 Task: Look for space in Rawson, Argentina from 8th June, 2023 to 16th June, 2023 for 2 adults in price range Rs.10000 to Rs.15000. Place can be entire place with 1  bedroom having 1 bed and 1 bathroom. Property type can be house, flat, guest house, hotel. Amenities needed are: wifi, heating. Booking option can be shelf check-in. Required host language is English.
Action: Mouse moved to (393, 72)
Screenshot: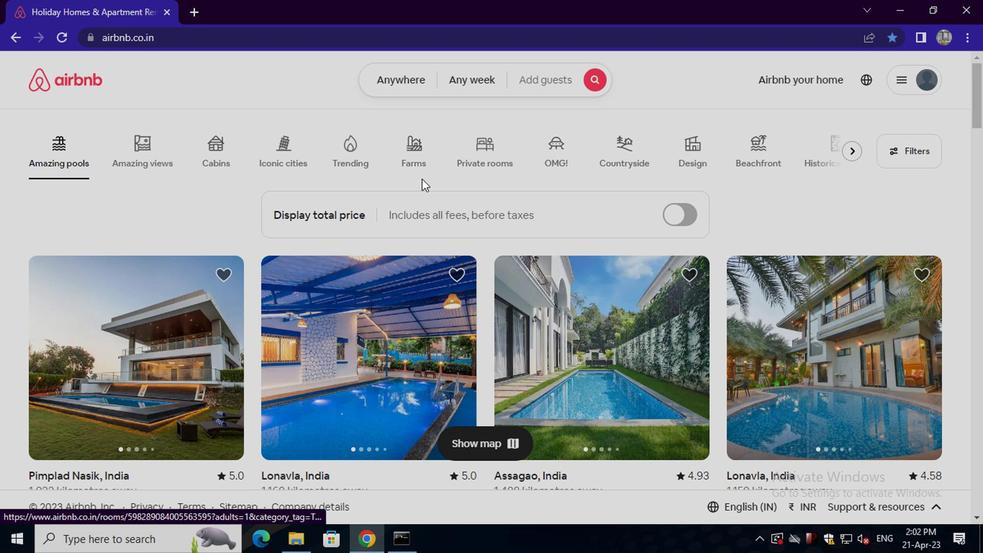
Action: Mouse pressed left at (393, 72)
Screenshot: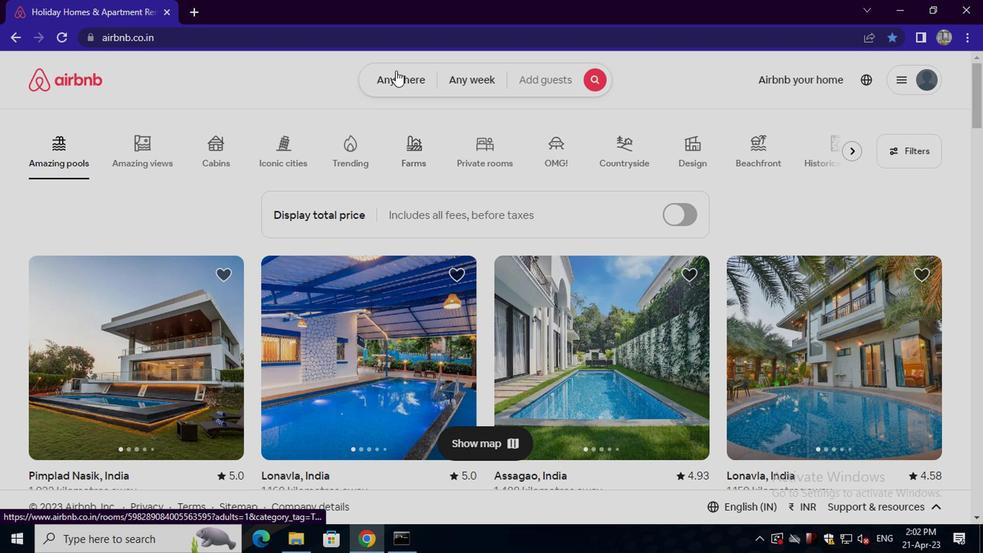 
Action: Mouse moved to (307, 123)
Screenshot: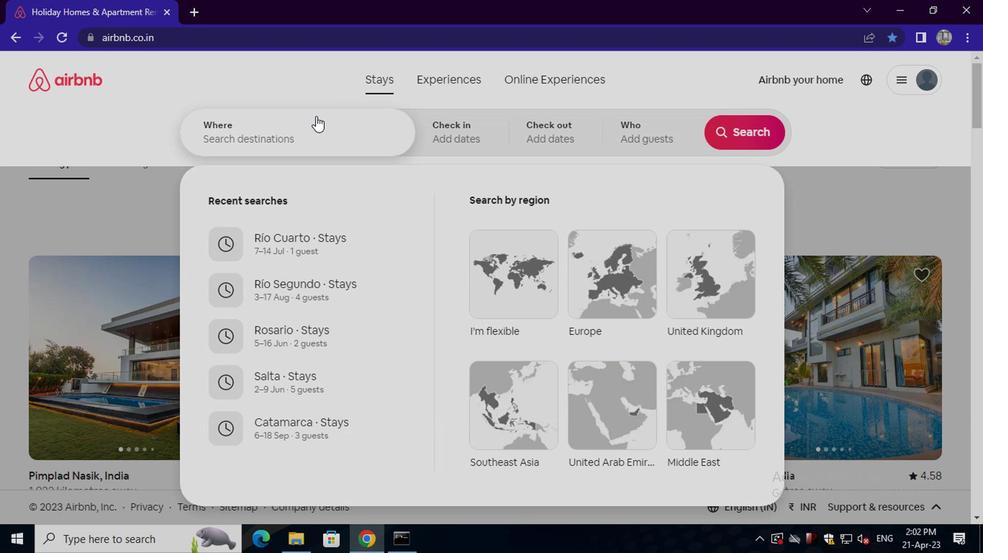 
Action: Mouse pressed left at (307, 123)
Screenshot: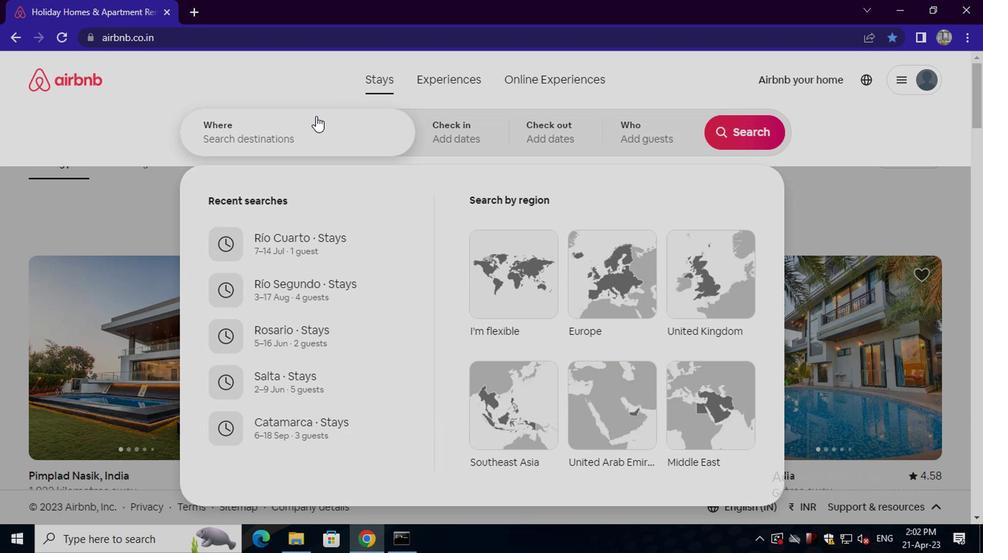 
Action: Key pressed rawson,<Key.space>argentina<Key.enter>
Screenshot: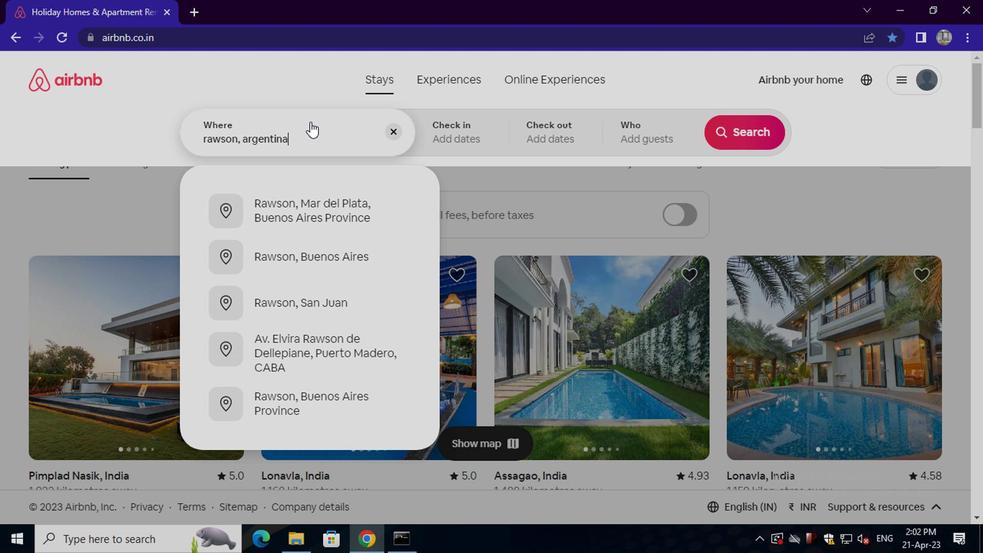 
Action: Mouse moved to (726, 249)
Screenshot: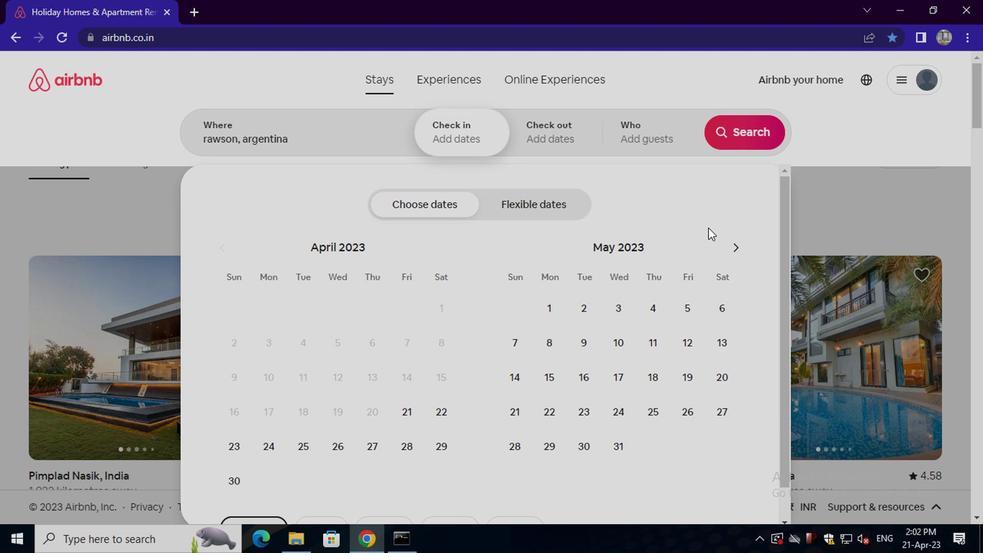 
Action: Mouse pressed left at (726, 249)
Screenshot: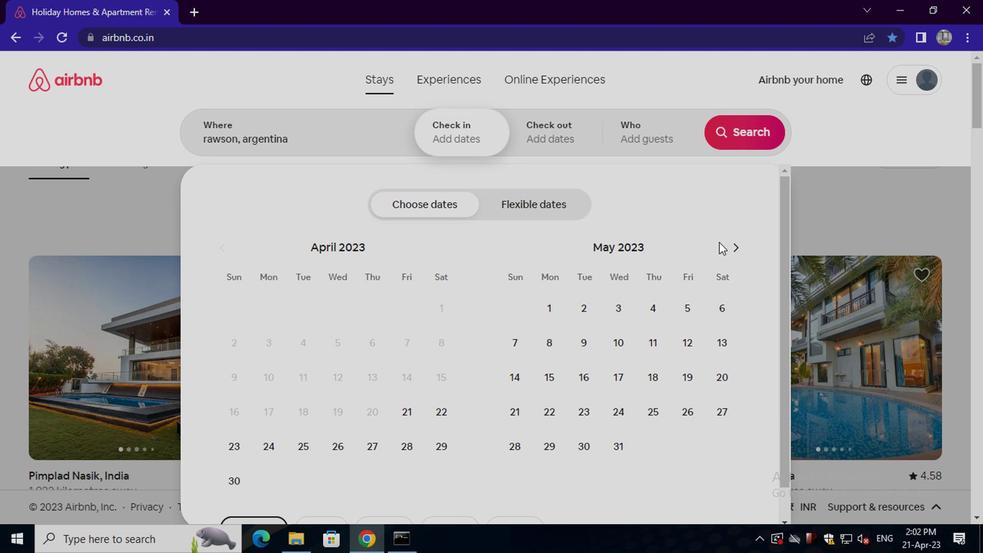 
Action: Mouse moved to (643, 347)
Screenshot: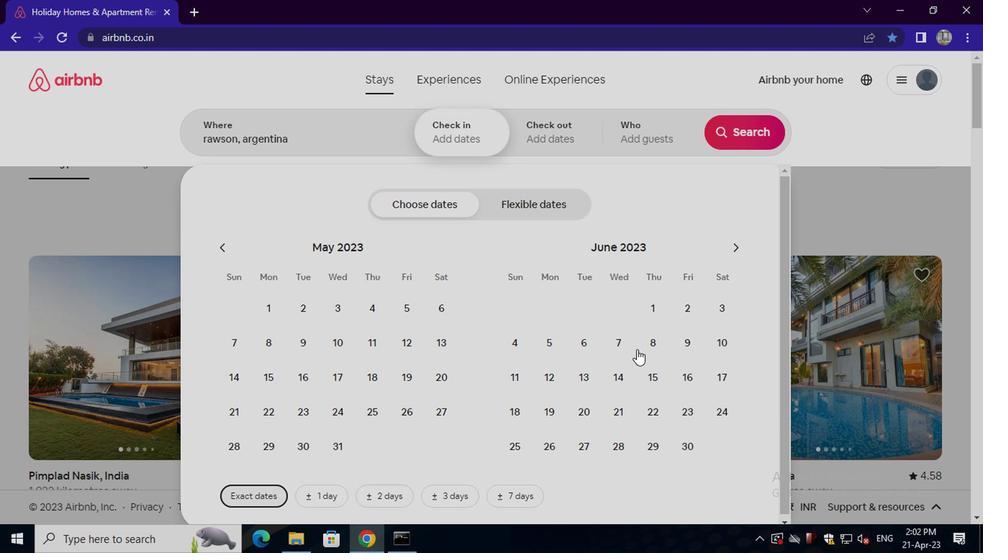 
Action: Mouse pressed left at (643, 347)
Screenshot: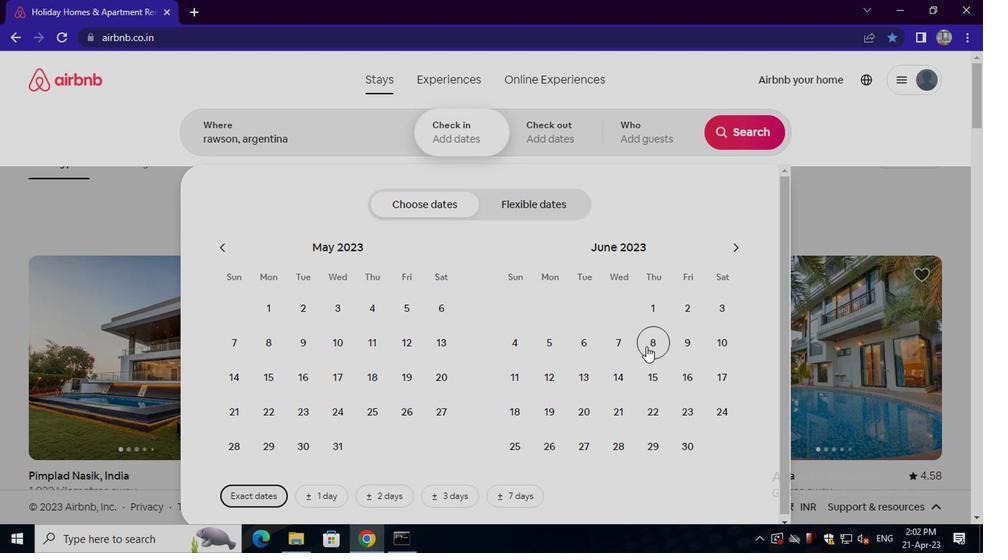 
Action: Mouse moved to (680, 377)
Screenshot: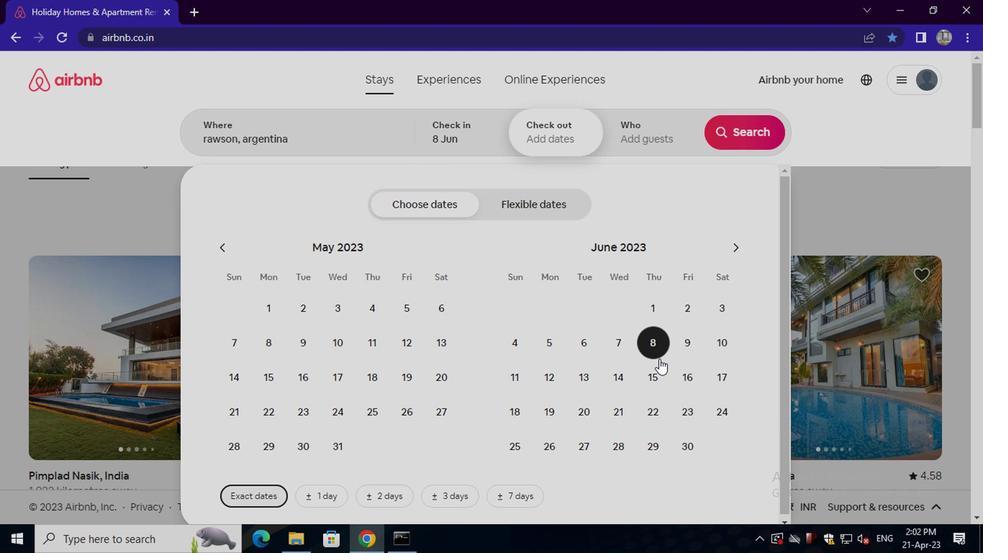 
Action: Mouse pressed left at (680, 377)
Screenshot: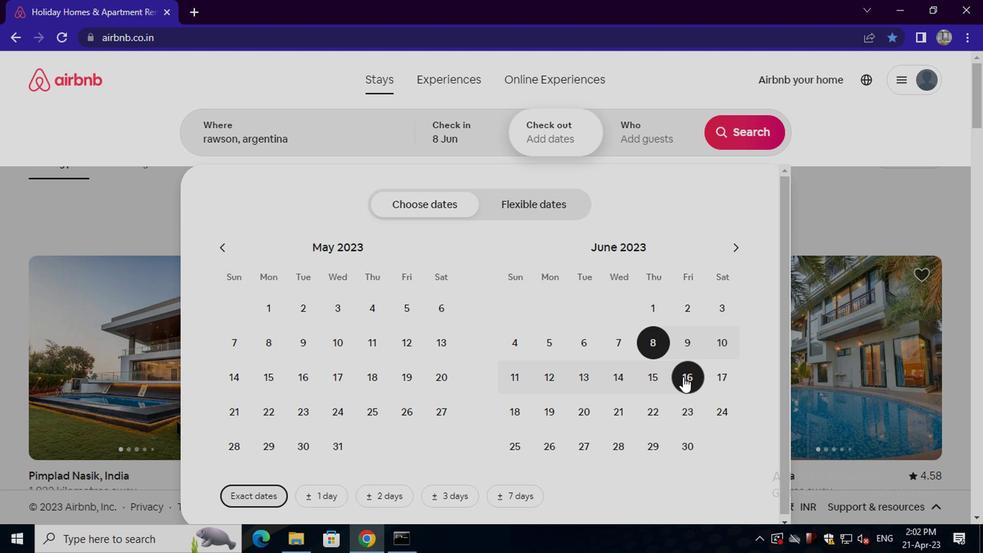 
Action: Mouse moved to (658, 131)
Screenshot: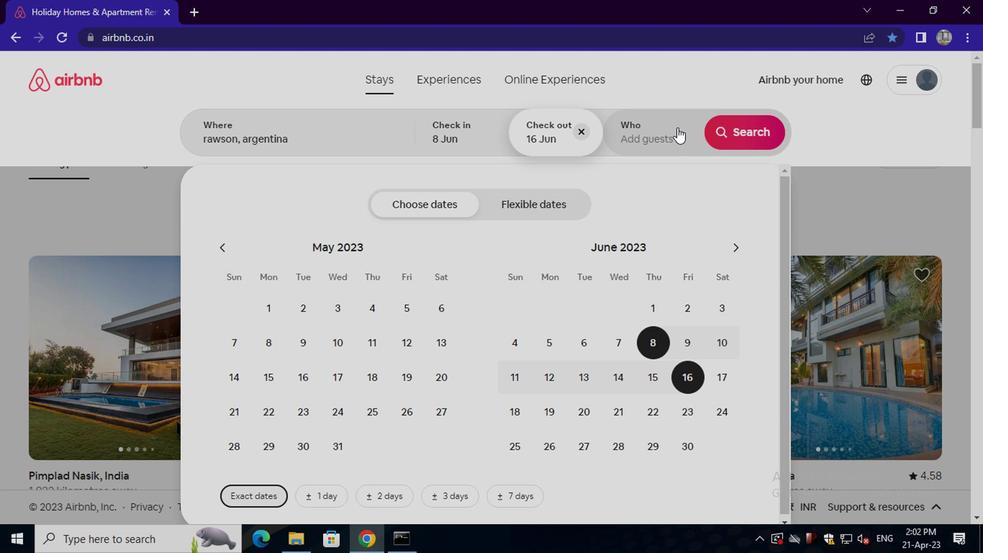 
Action: Mouse pressed left at (658, 131)
Screenshot: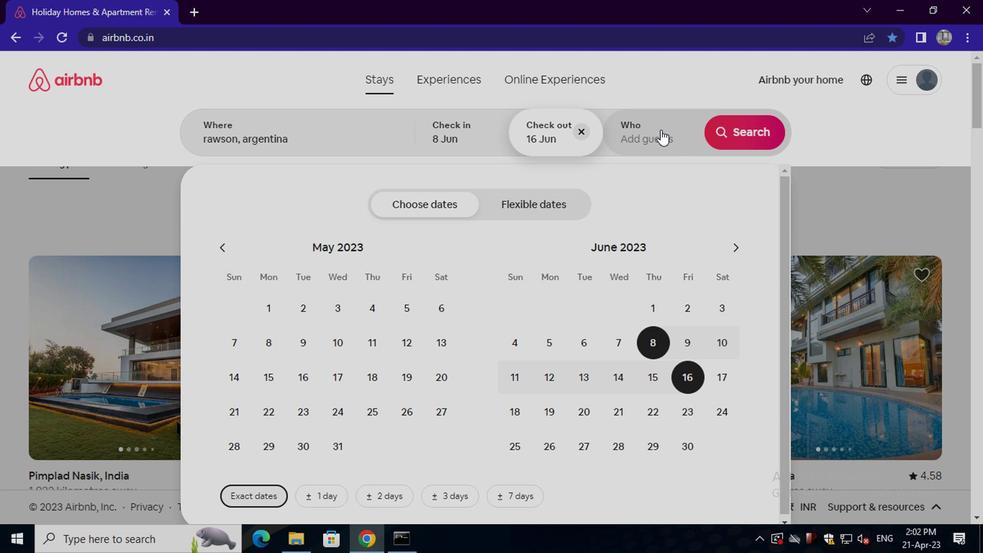 
Action: Mouse moved to (744, 211)
Screenshot: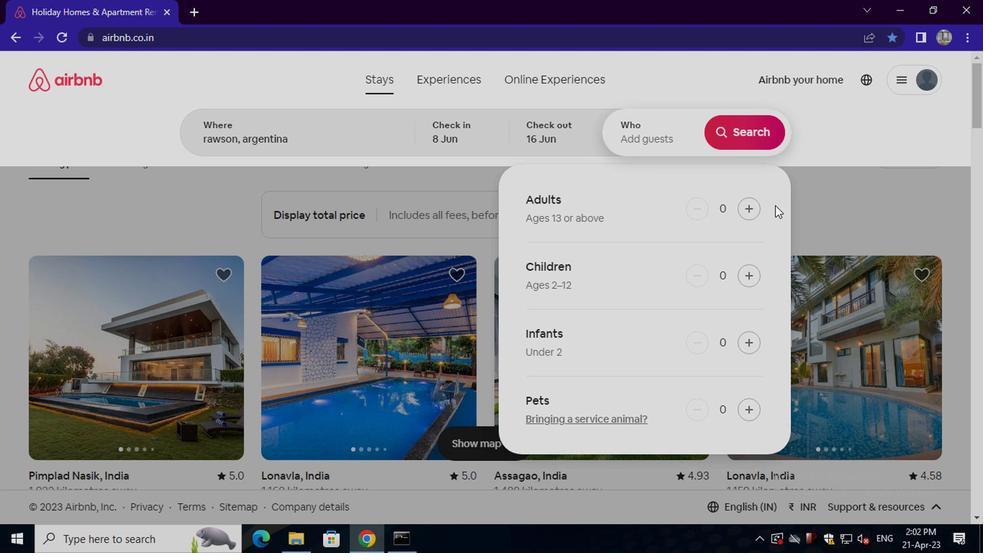 
Action: Mouse pressed left at (744, 211)
Screenshot: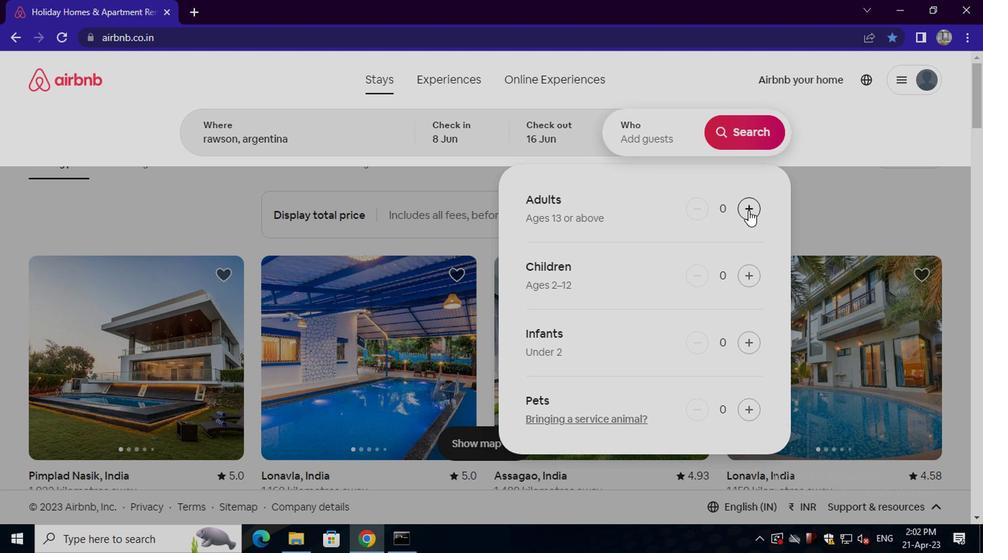 
Action: Mouse pressed left at (744, 211)
Screenshot: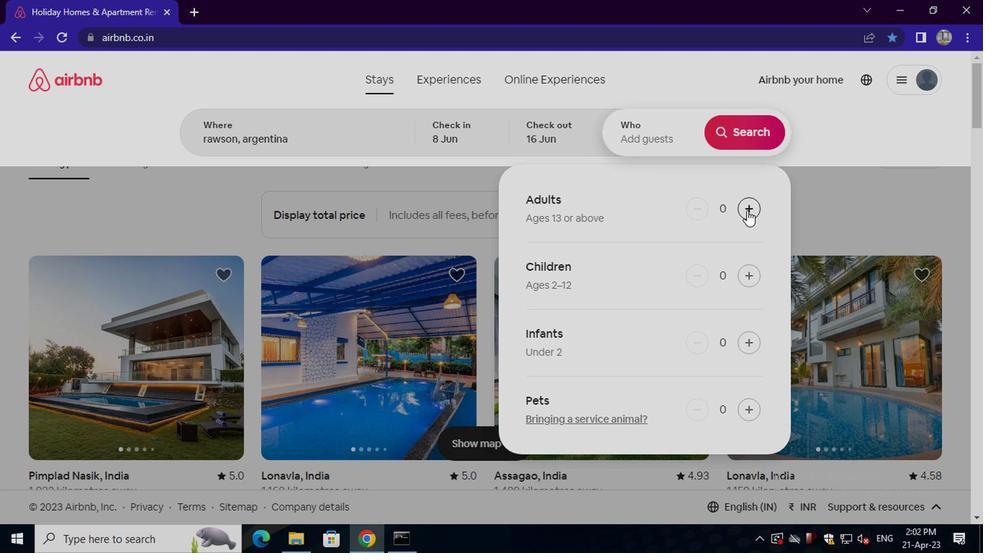 
Action: Mouse moved to (733, 134)
Screenshot: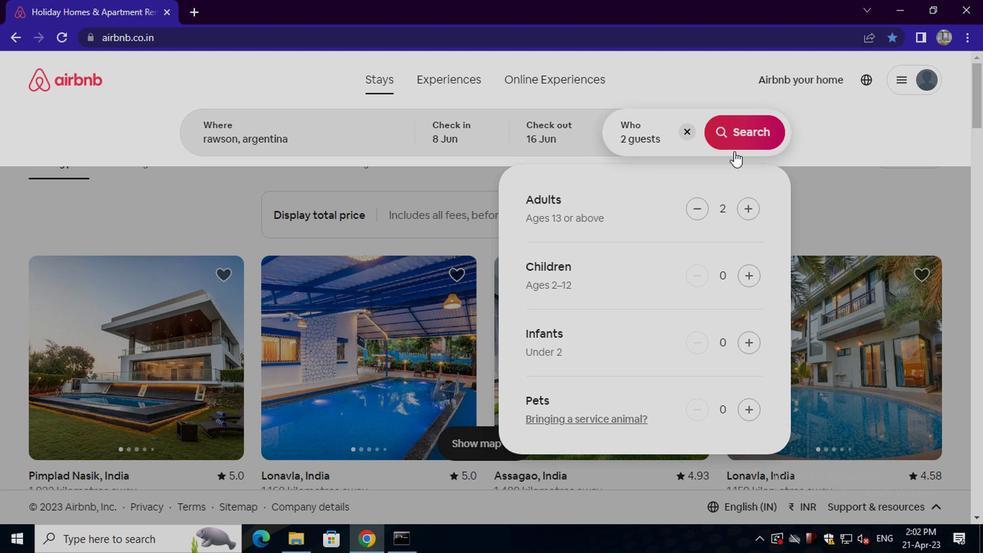 
Action: Mouse pressed left at (733, 134)
Screenshot: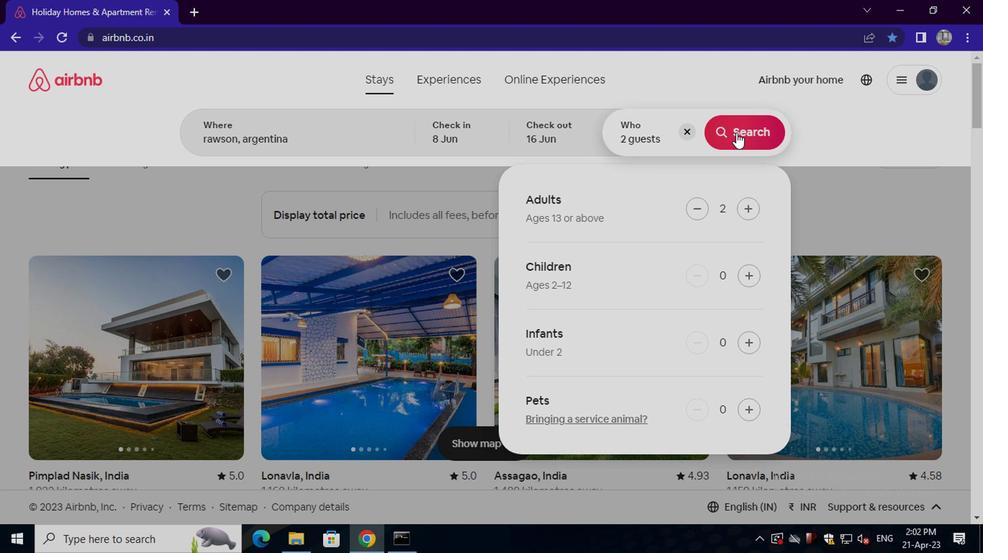 
Action: Mouse moved to (928, 146)
Screenshot: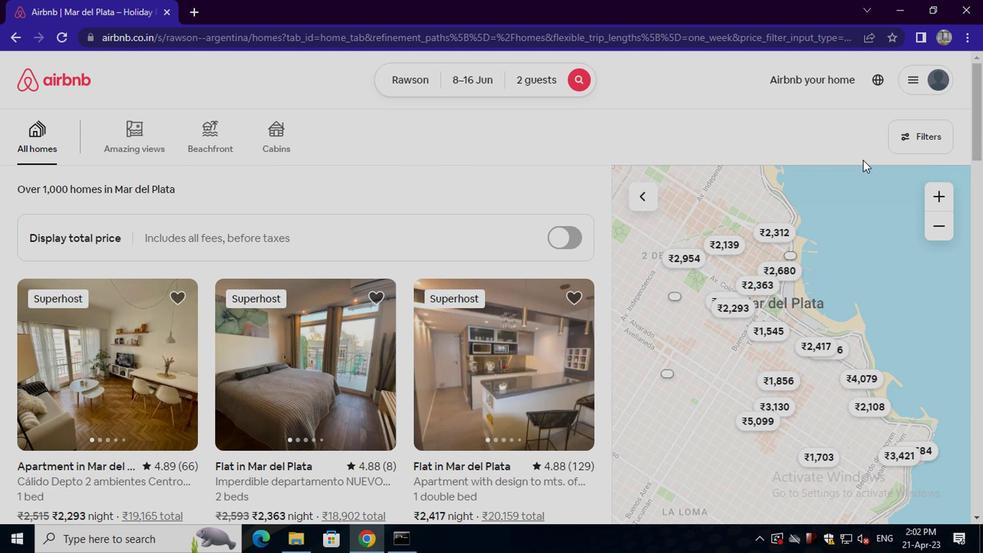 
Action: Mouse pressed left at (928, 146)
Screenshot: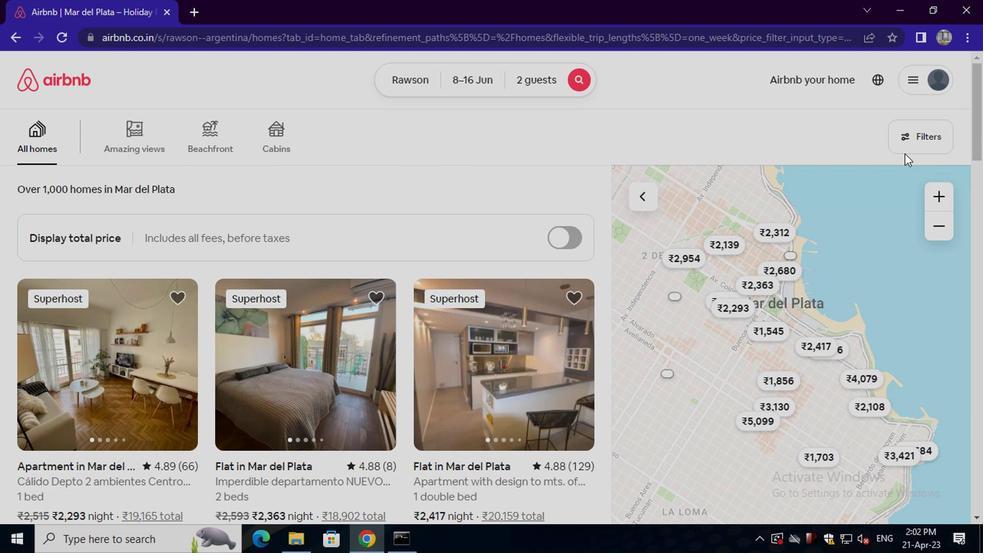 
Action: Mouse moved to (353, 320)
Screenshot: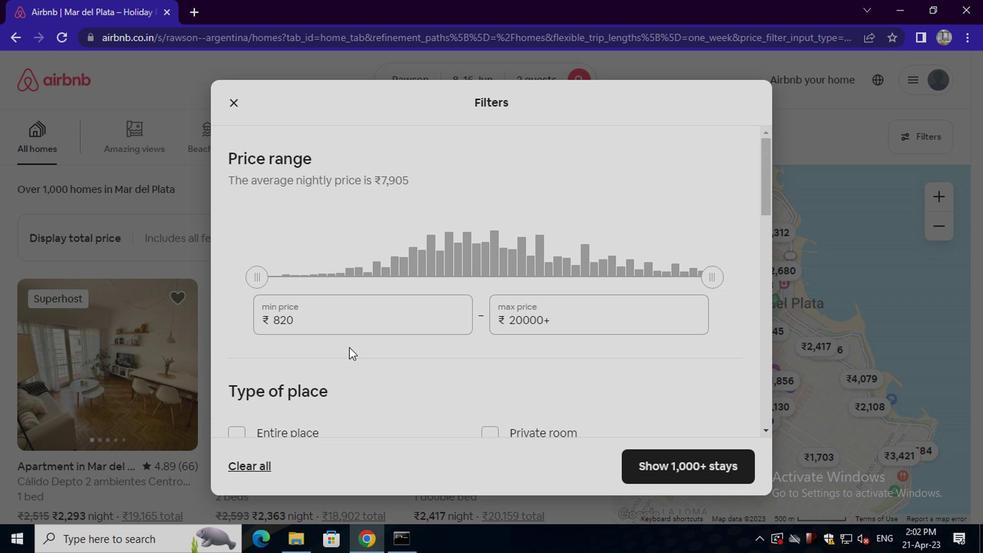 
Action: Mouse pressed left at (353, 320)
Screenshot: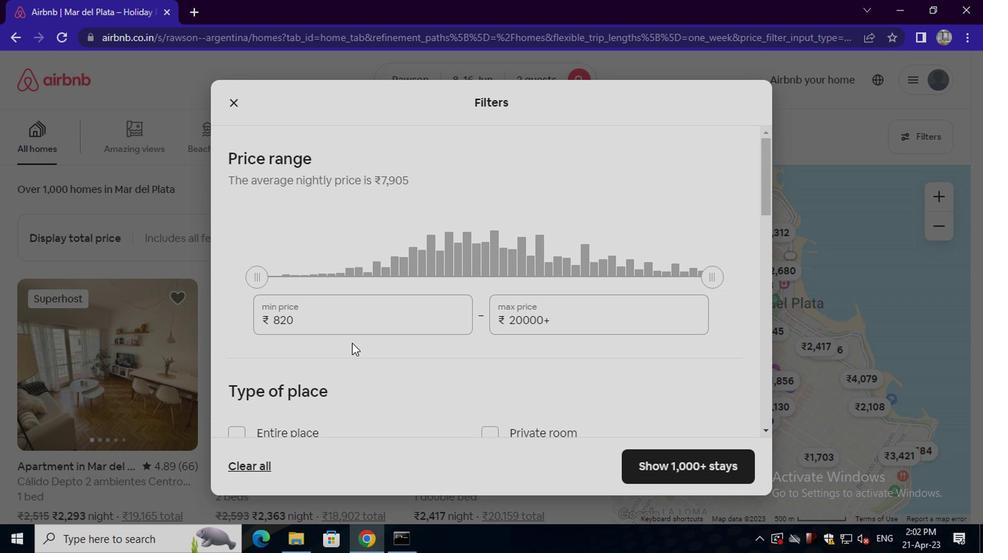 
Action: Key pressed <Key.backspace><Key.backspace><Key.backspace><Key.backspace><Key.backspace><Key.backspace><Key.backspace><Key.backspace><Key.backspace><Key.backspace>10000
Screenshot: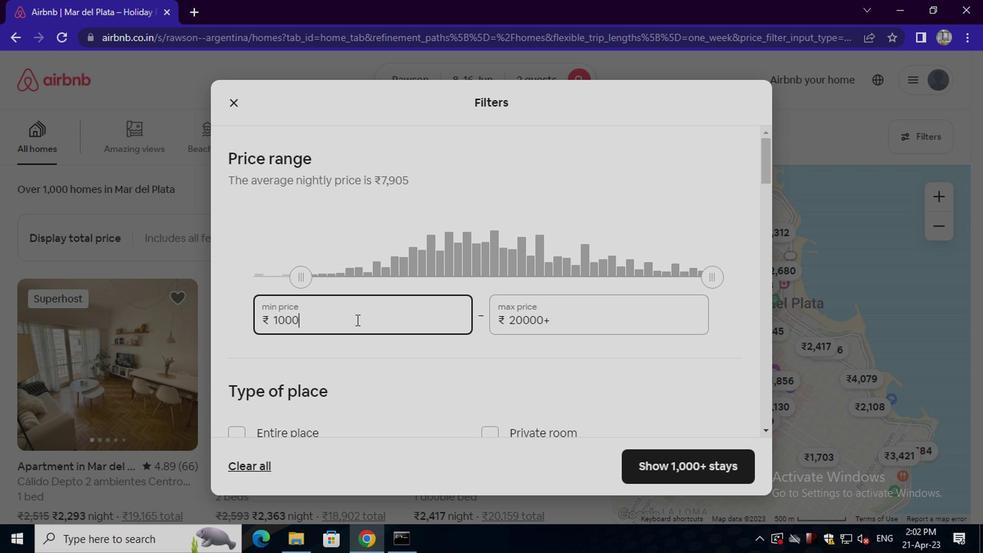 
Action: Mouse moved to (575, 322)
Screenshot: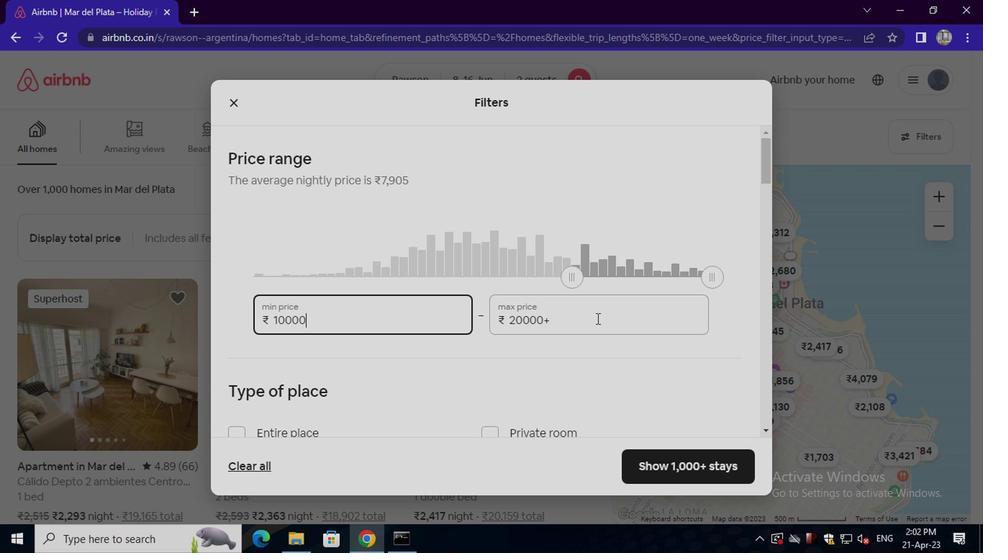 
Action: Mouse pressed left at (575, 322)
Screenshot: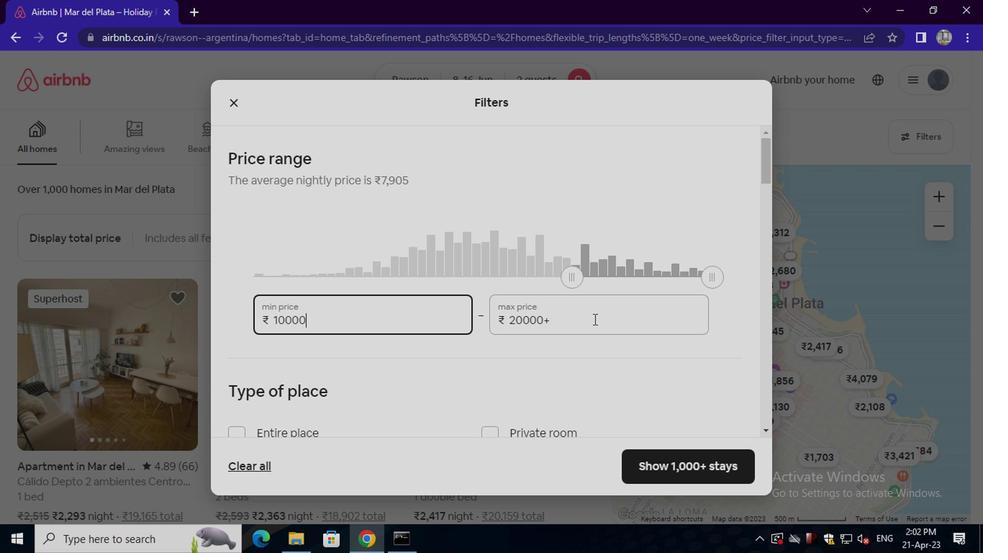 
Action: Key pressed <Key.backspace><Key.backspace><Key.backspace><Key.backspace><Key.backspace><Key.backspace><Key.backspace><Key.backspace><Key.backspace><Key.backspace><Key.backspace><Key.backspace><Key.backspace><Key.backspace><Key.backspace><Key.backspace><Key.backspace><Key.backspace><Key.backspace><Key.backspace><Key.backspace><Key.backspace><Key.backspace><Key.backspace><Key.backspace><Key.backspace>15000
Screenshot: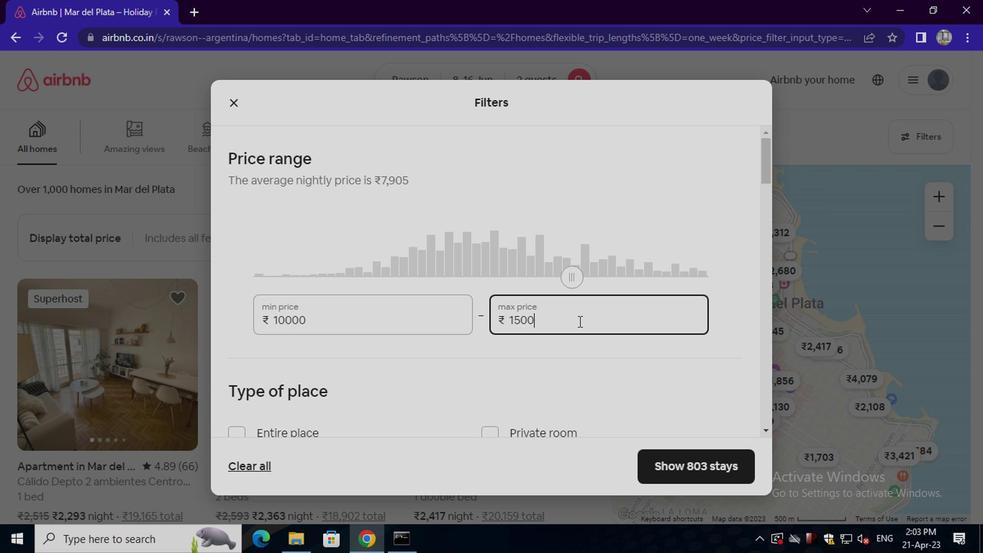 
Action: Mouse moved to (517, 340)
Screenshot: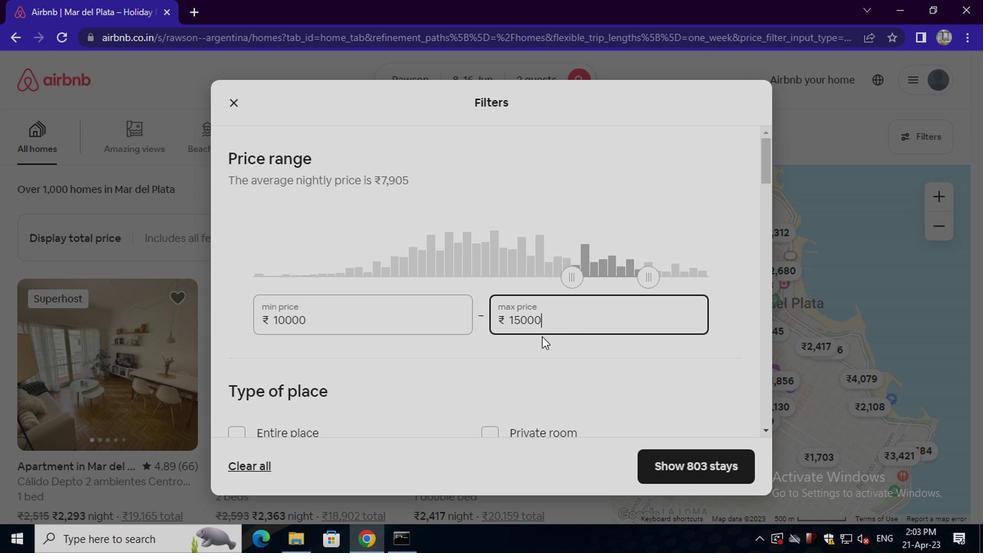 
Action: Mouse scrolled (517, 340) with delta (0, 0)
Screenshot: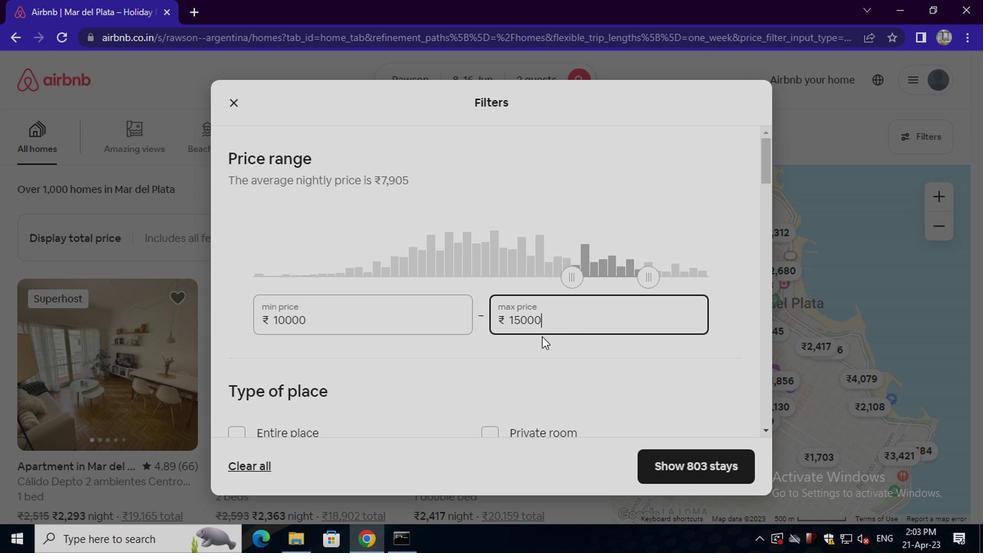 
Action: Mouse moved to (512, 343)
Screenshot: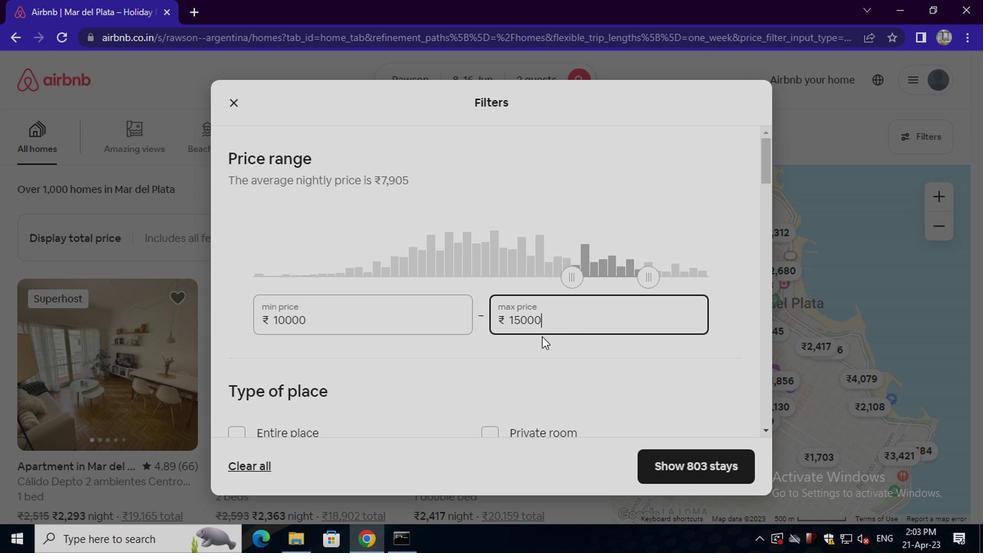 
Action: Mouse scrolled (512, 342) with delta (0, -1)
Screenshot: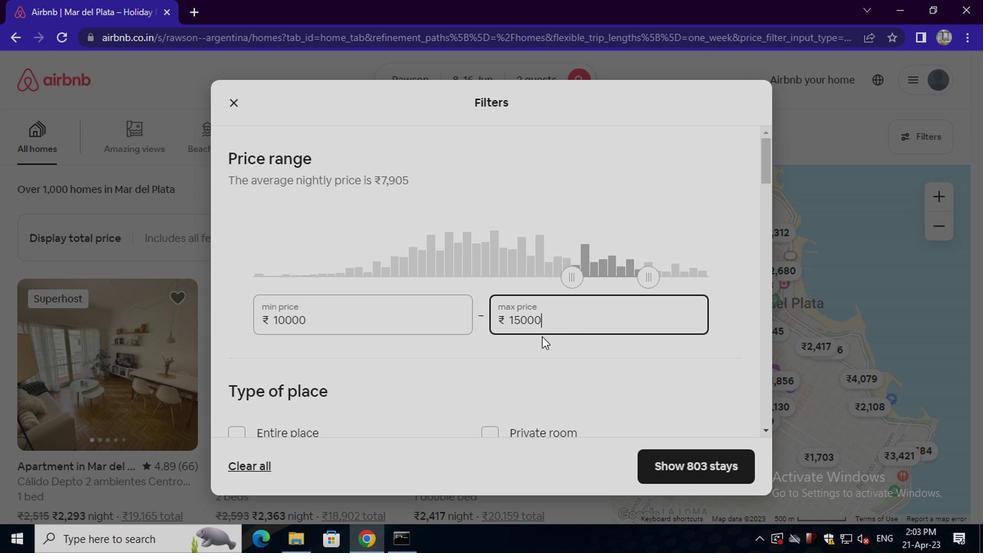 
Action: Mouse moved to (279, 294)
Screenshot: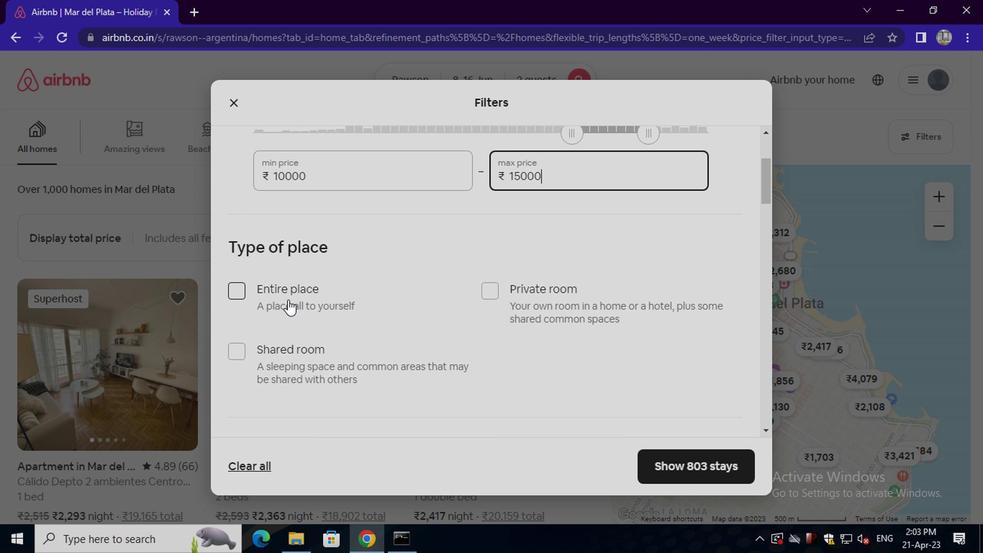 
Action: Mouse pressed left at (279, 294)
Screenshot: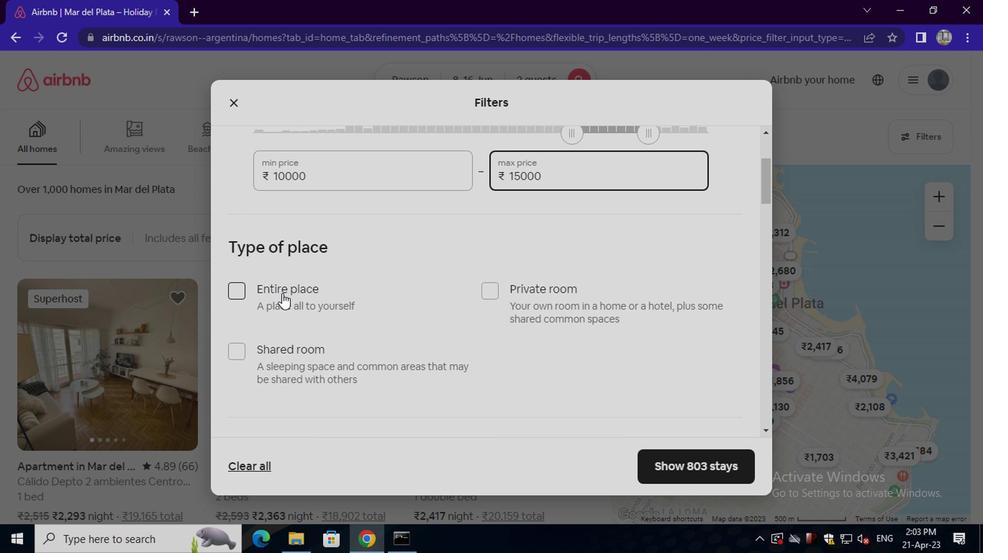 
Action: Mouse moved to (354, 320)
Screenshot: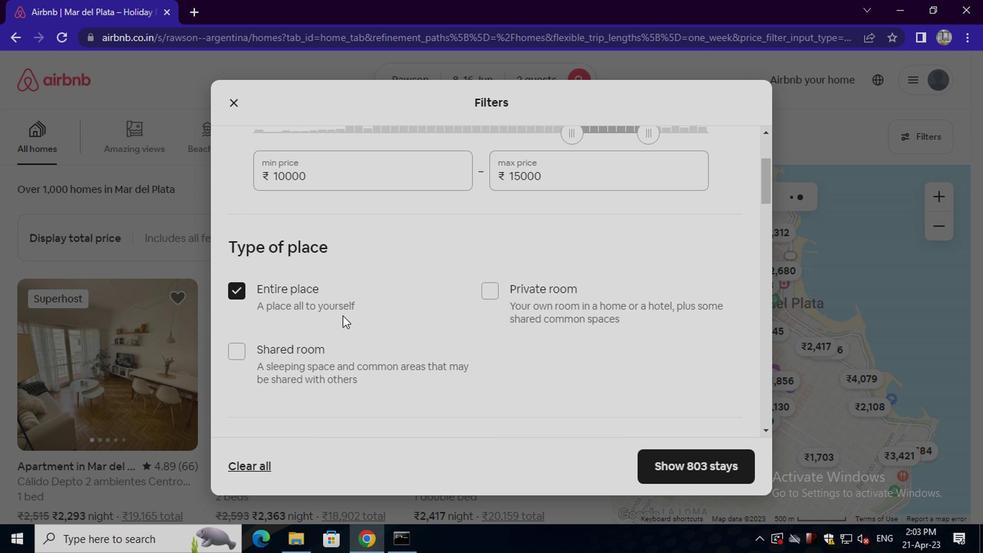 
Action: Mouse scrolled (354, 320) with delta (0, 0)
Screenshot: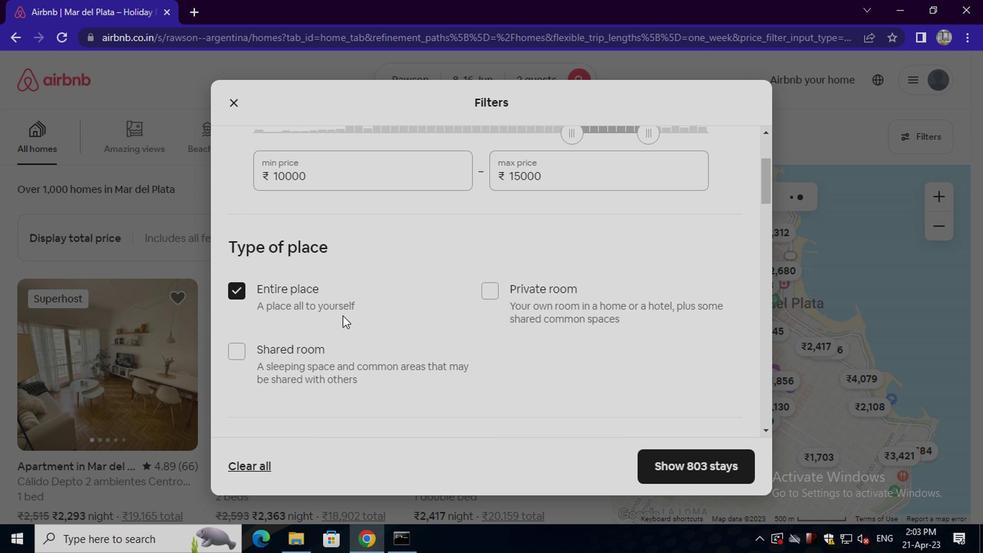 
Action: Mouse scrolled (354, 320) with delta (0, 0)
Screenshot: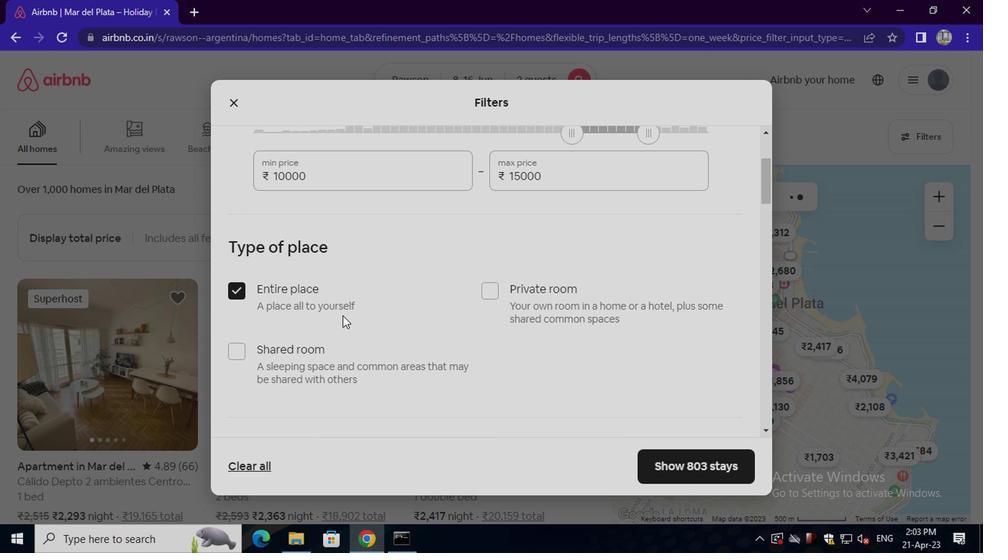 
Action: Mouse moved to (308, 380)
Screenshot: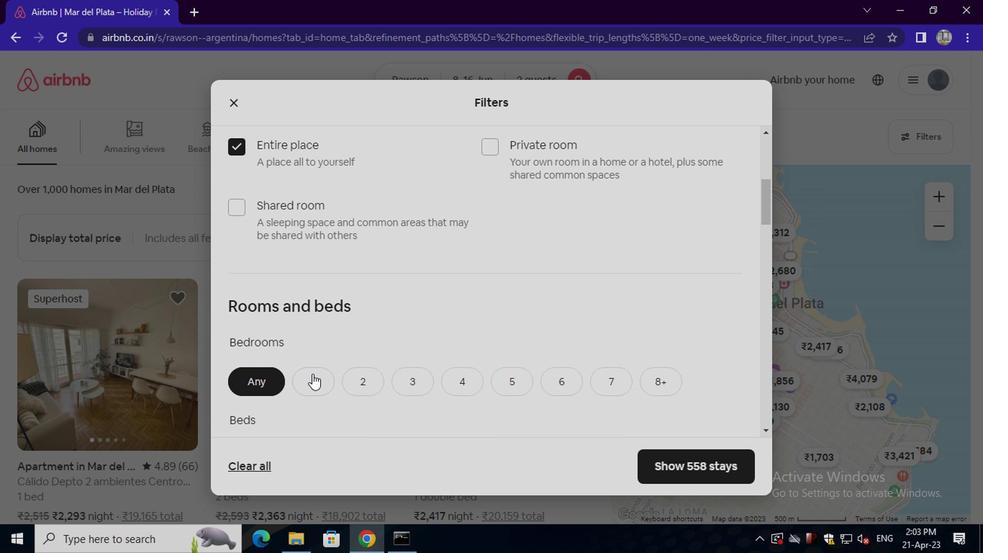 
Action: Mouse pressed left at (308, 380)
Screenshot: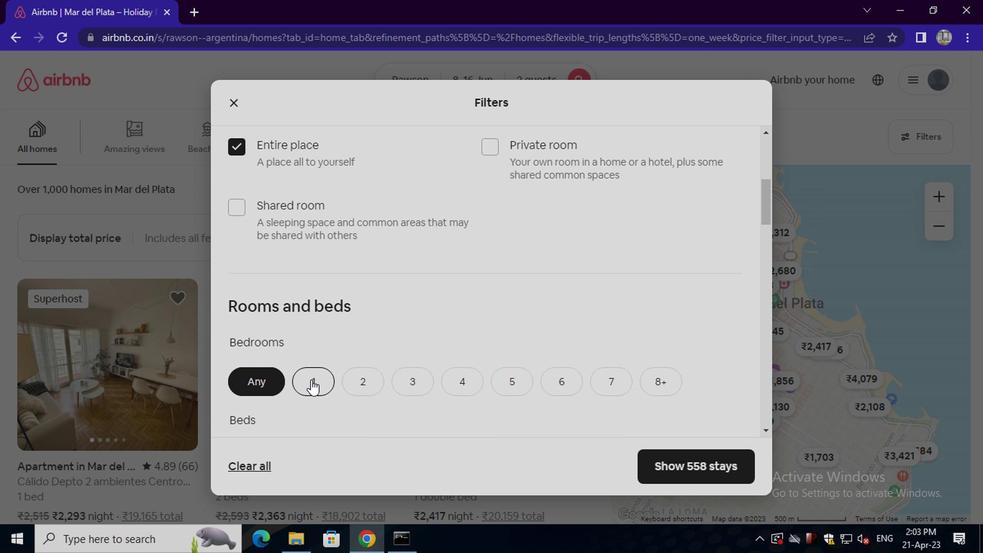
Action: Mouse scrolled (308, 379) with delta (0, 0)
Screenshot: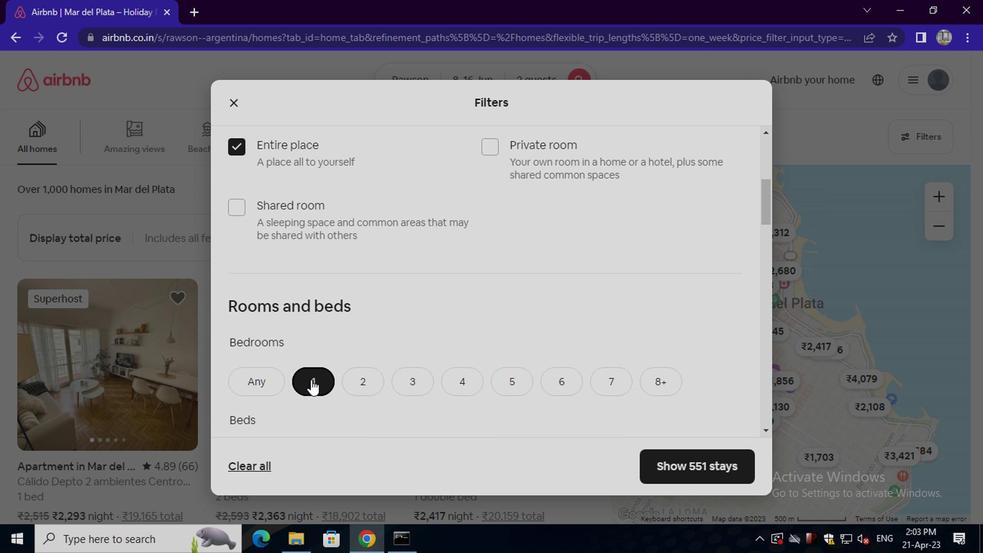 
Action: Mouse scrolled (308, 379) with delta (0, 0)
Screenshot: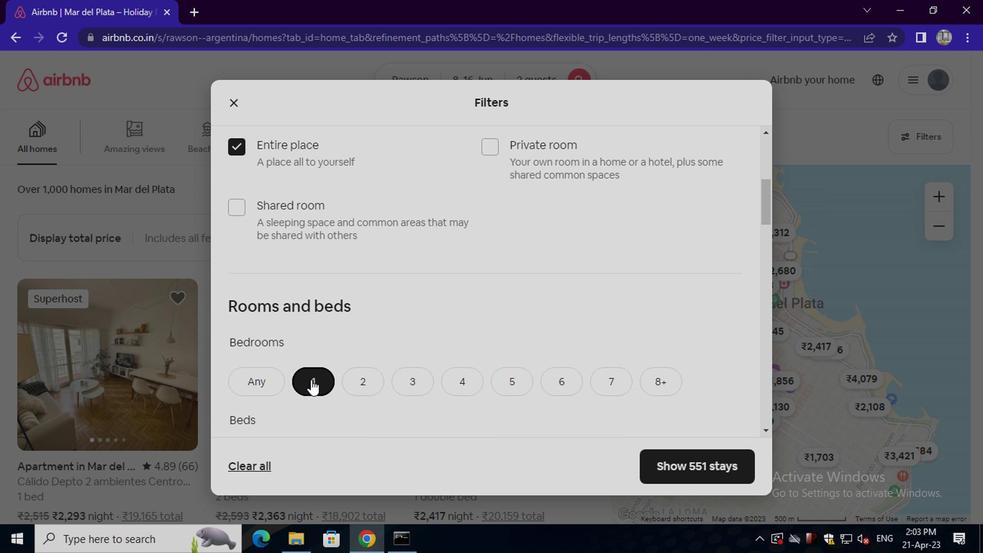 
Action: Mouse scrolled (308, 379) with delta (0, 0)
Screenshot: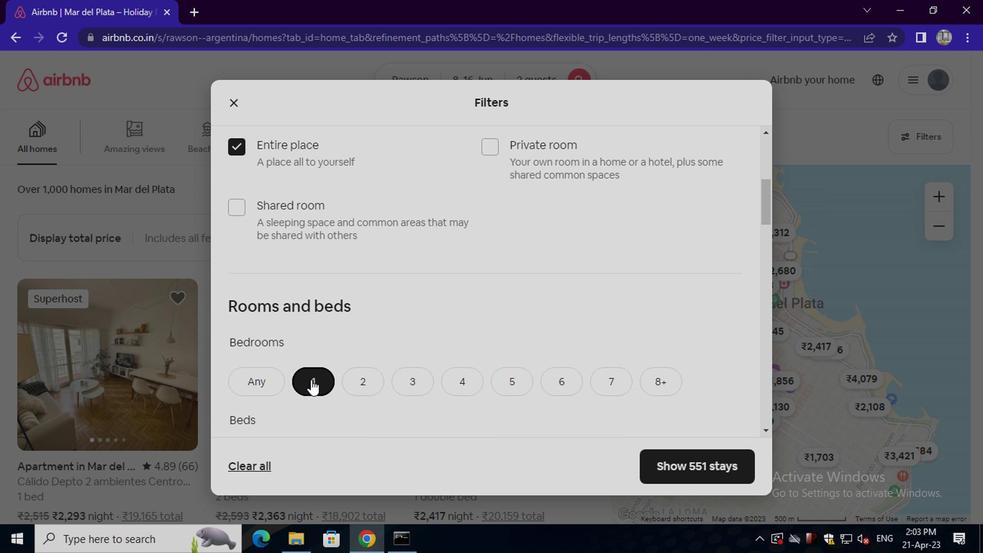 
Action: Mouse moved to (302, 247)
Screenshot: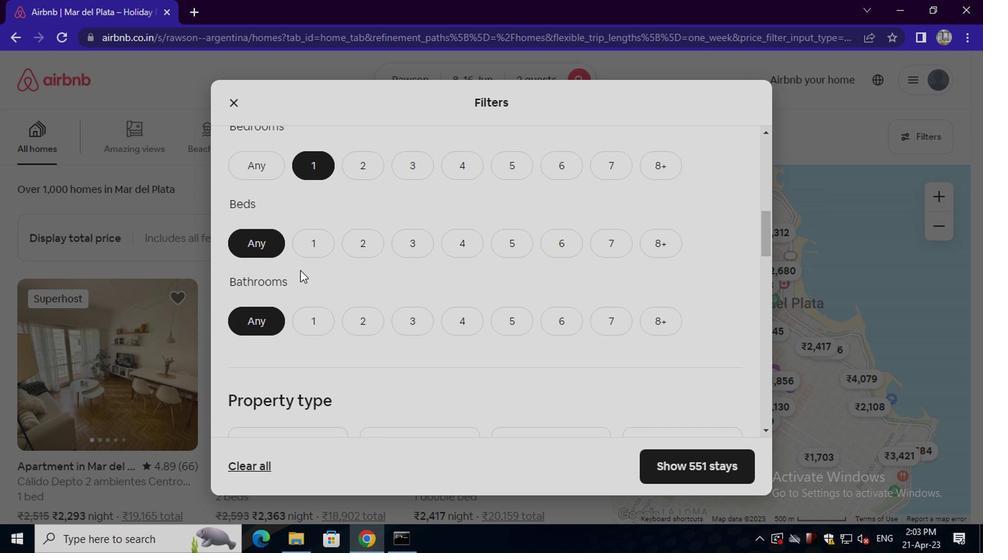 
Action: Mouse pressed left at (302, 247)
Screenshot: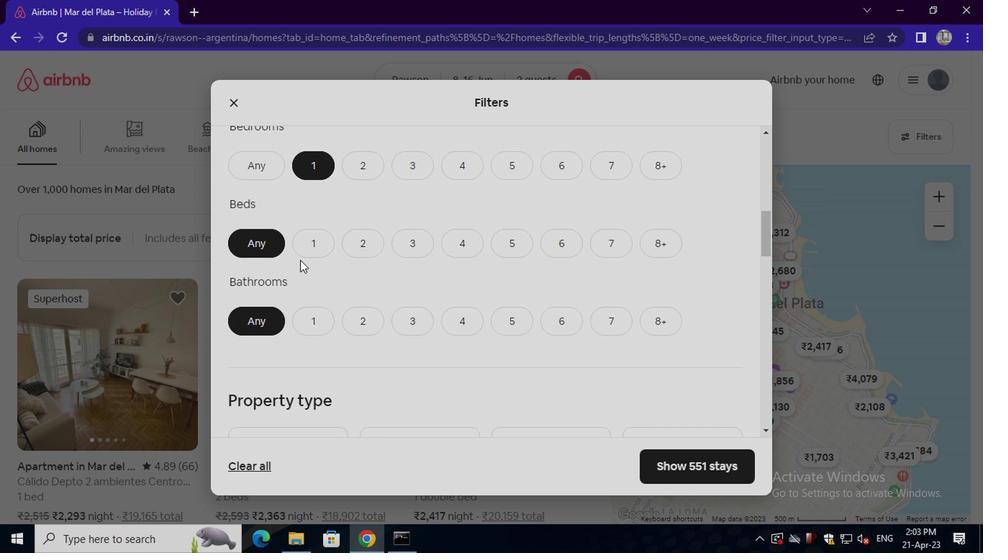 
Action: Mouse moved to (314, 327)
Screenshot: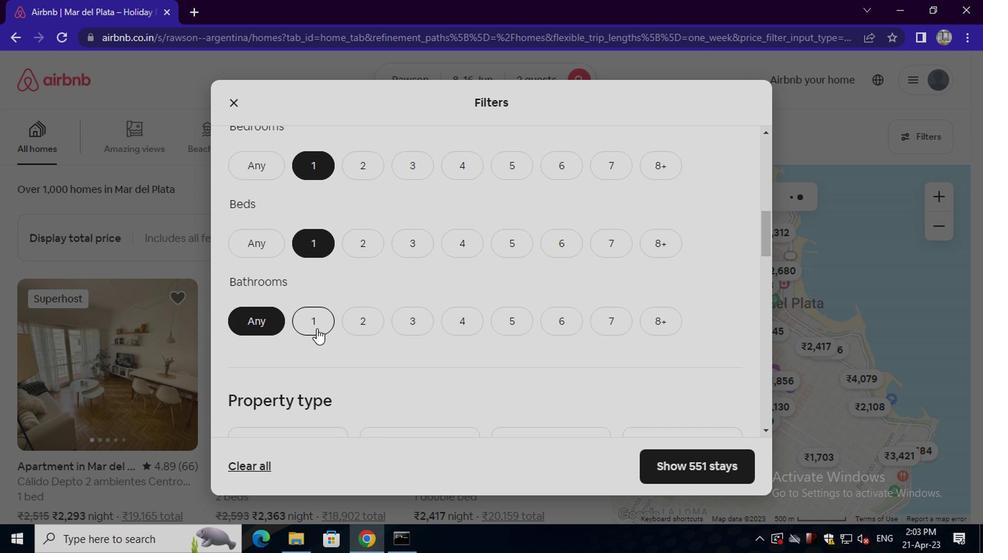 
Action: Mouse pressed left at (314, 327)
Screenshot: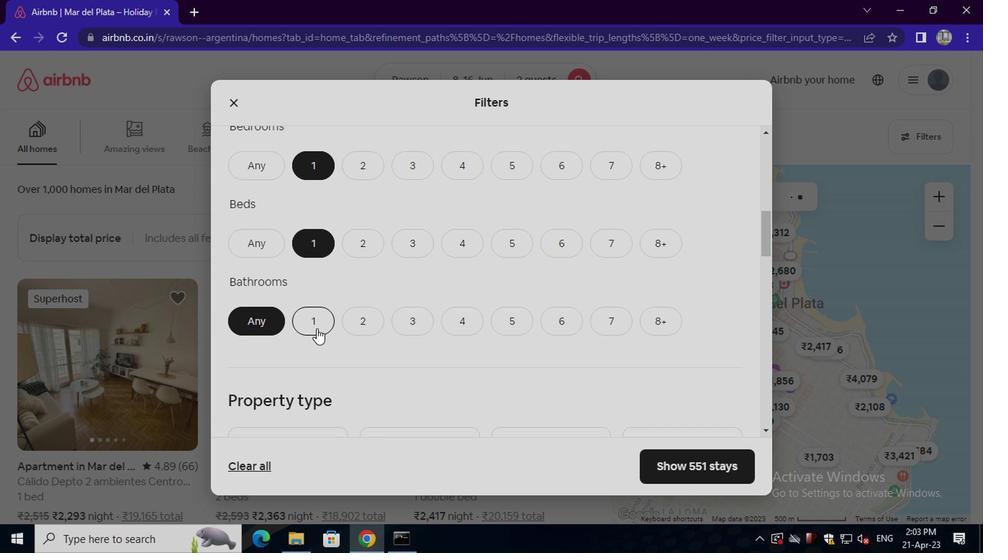 
Action: Mouse scrolled (314, 327) with delta (0, 0)
Screenshot: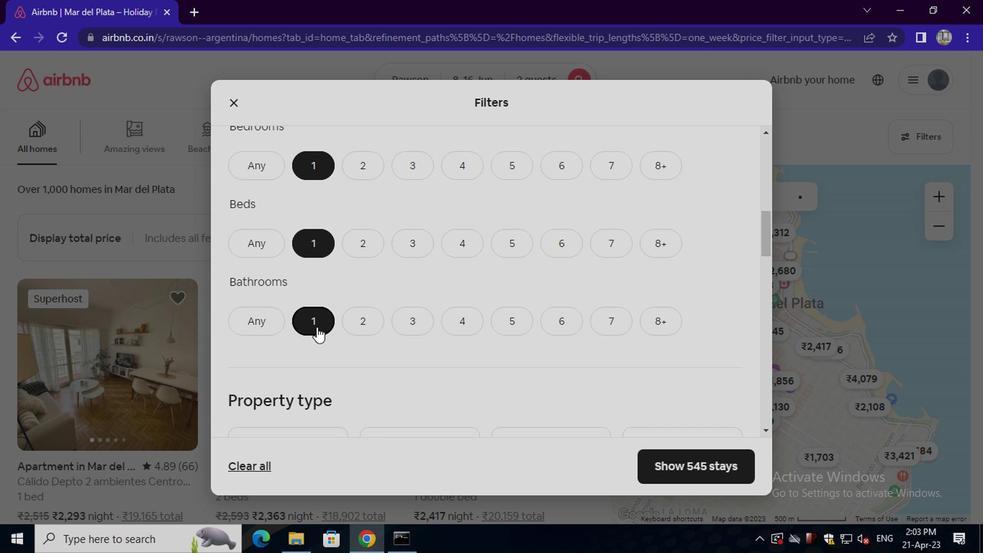 
Action: Mouse scrolled (314, 327) with delta (0, 0)
Screenshot: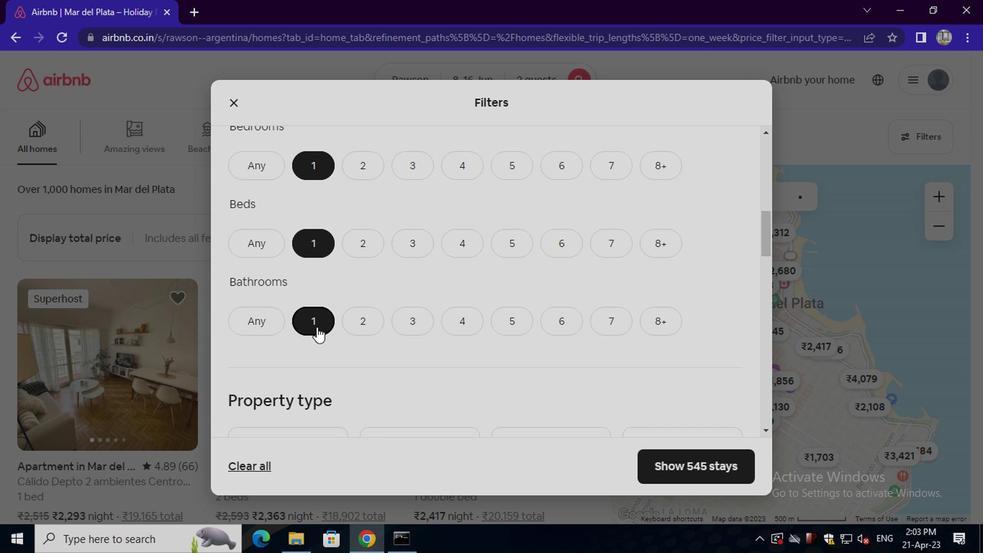 
Action: Mouse scrolled (314, 327) with delta (0, 0)
Screenshot: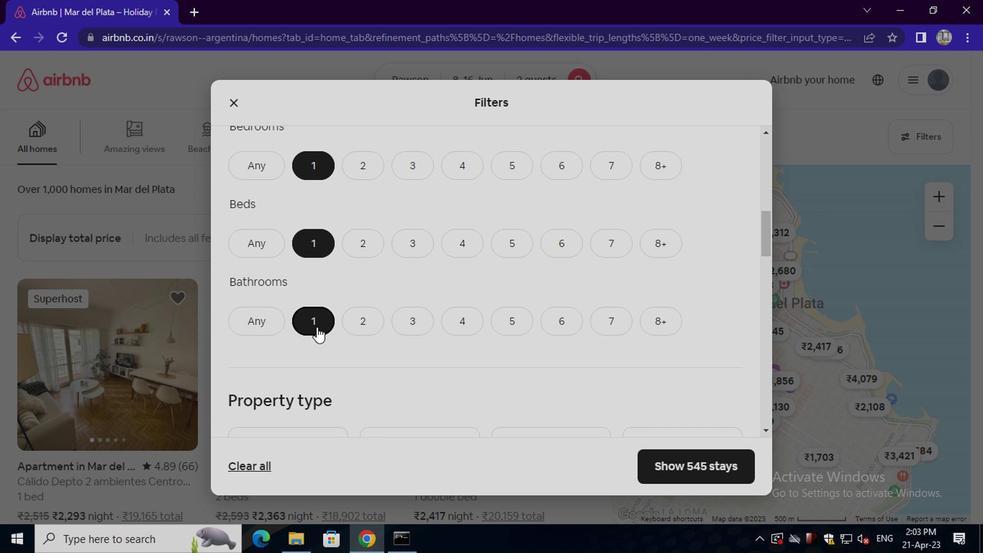 
Action: Mouse moved to (287, 278)
Screenshot: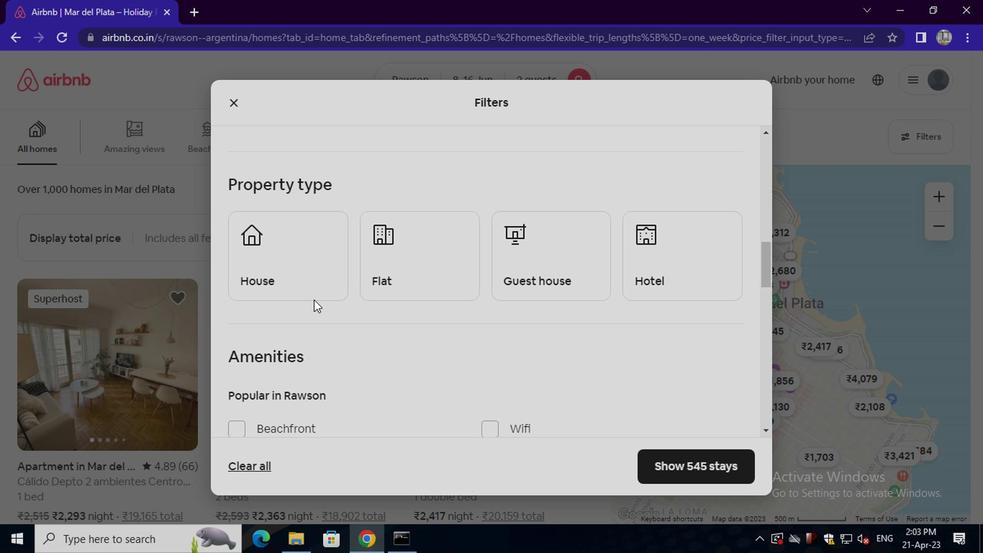
Action: Mouse pressed left at (287, 278)
Screenshot: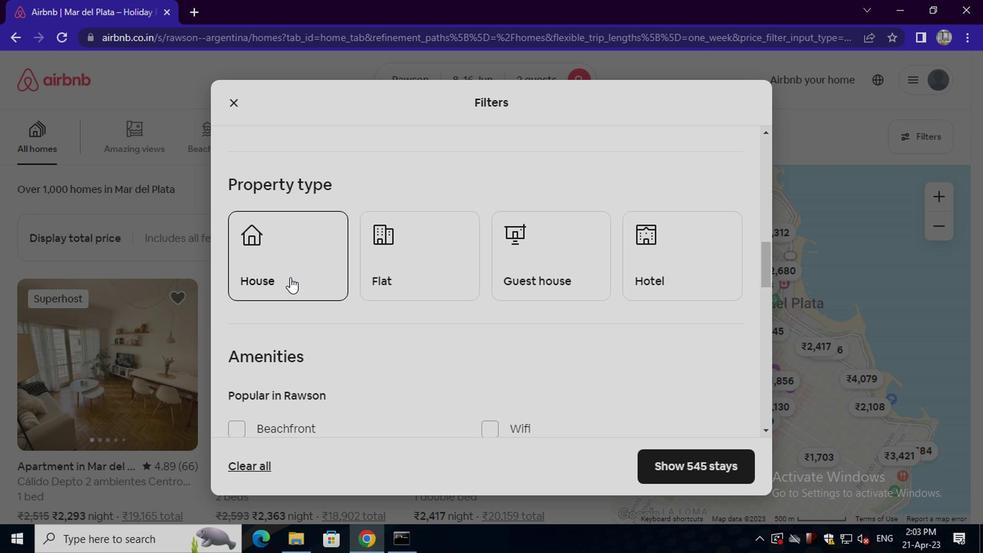 
Action: Mouse moved to (427, 280)
Screenshot: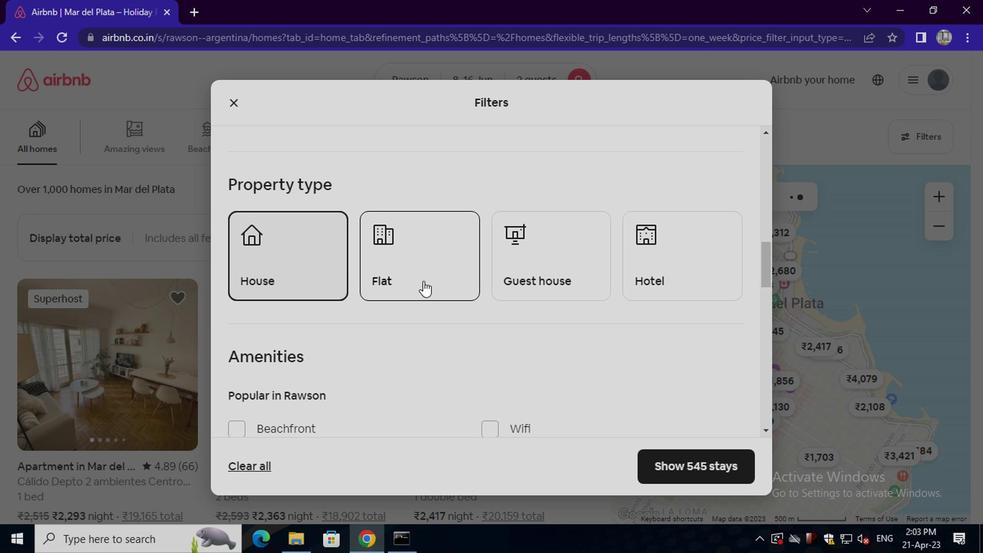 
Action: Mouse pressed left at (427, 280)
Screenshot: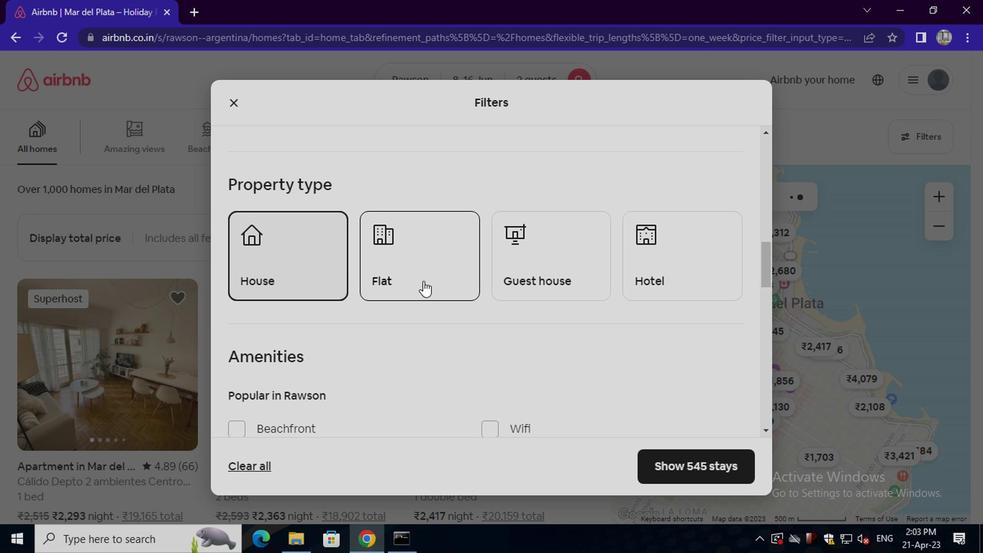 
Action: Mouse moved to (543, 267)
Screenshot: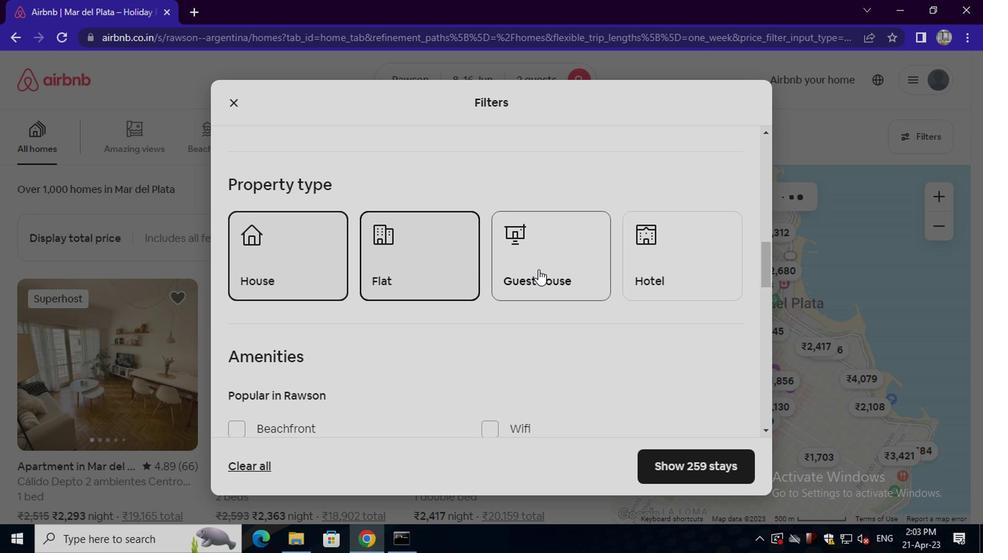 
Action: Mouse pressed left at (543, 267)
Screenshot: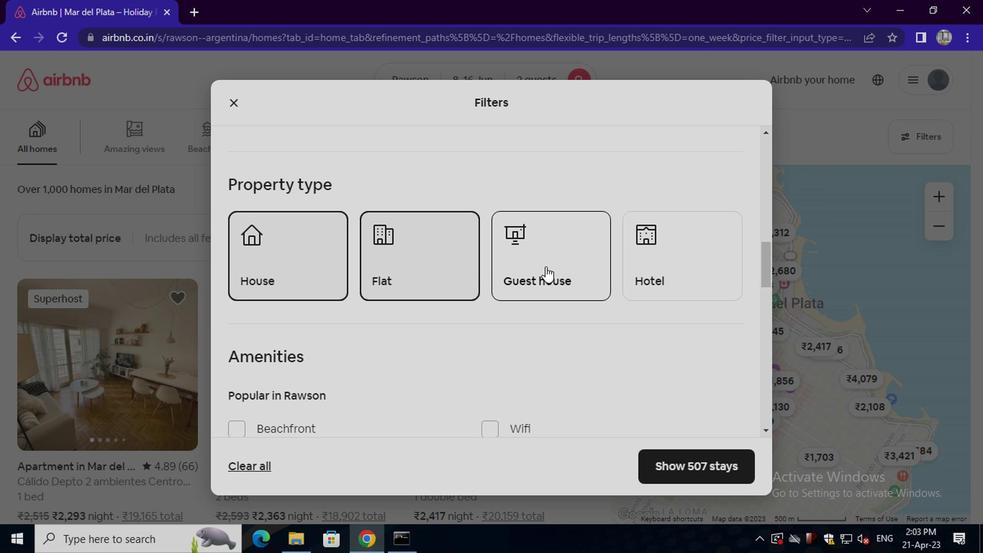 
Action: Mouse moved to (651, 259)
Screenshot: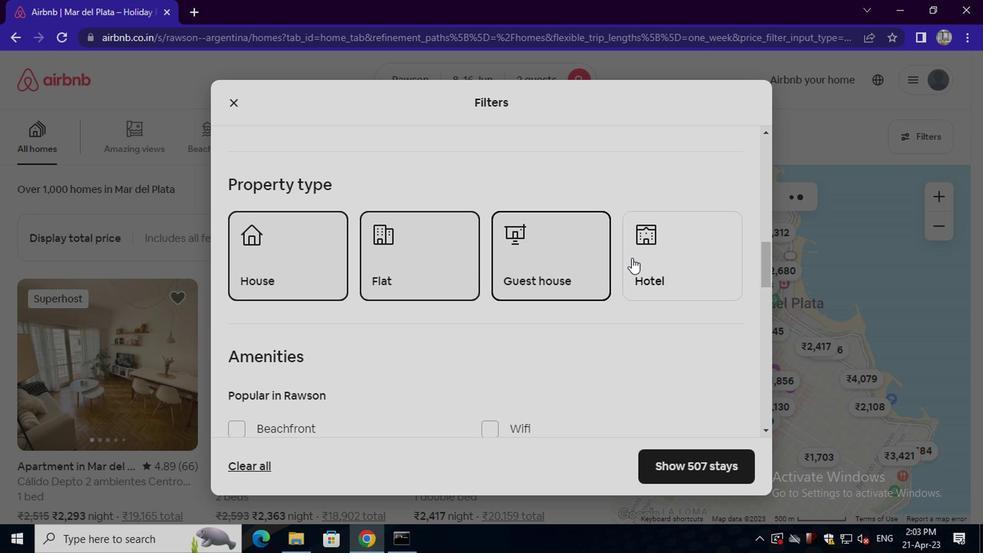 
Action: Mouse pressed left at (651, 259)
Screenshot: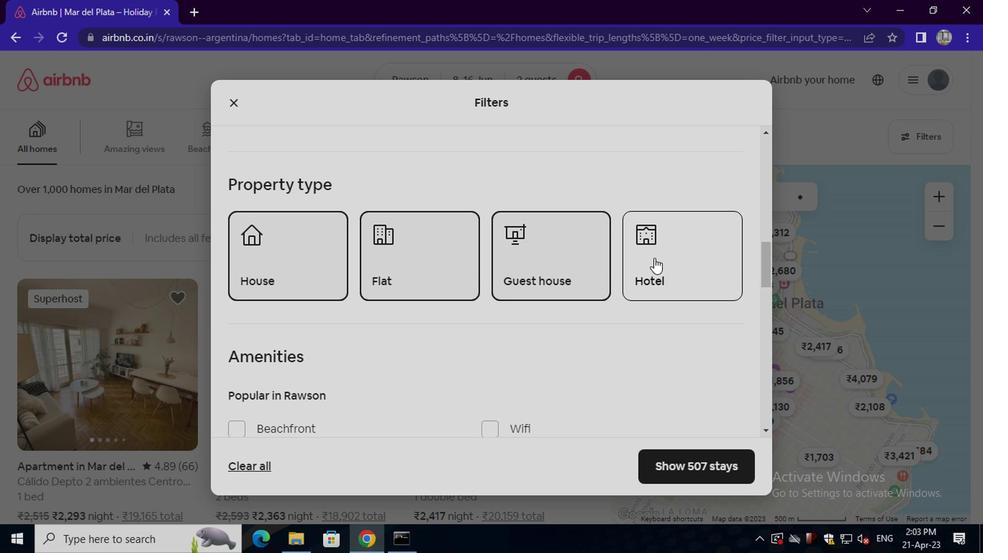 
Action: Mouse moved to (506, 340)
Screenshot: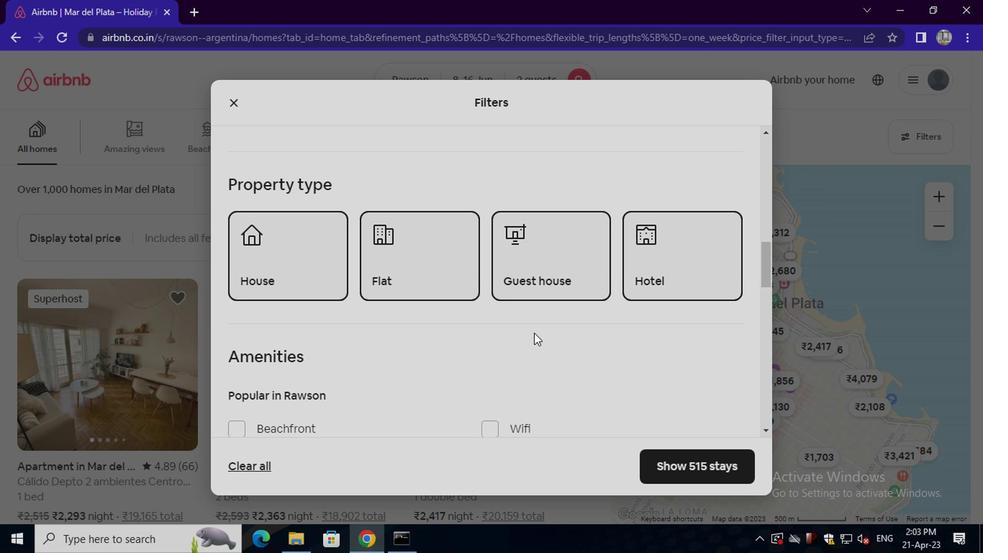 
Action: Mouse scrolled (506, 339) with delta (0, 0)
Screenshot: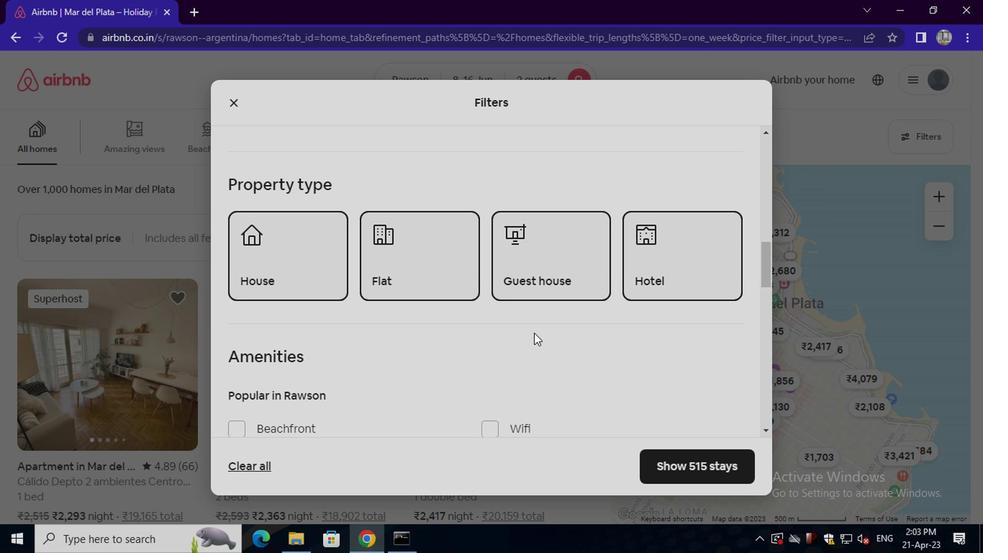 
Action: Mouse moved to (504, 341)
Screenshot: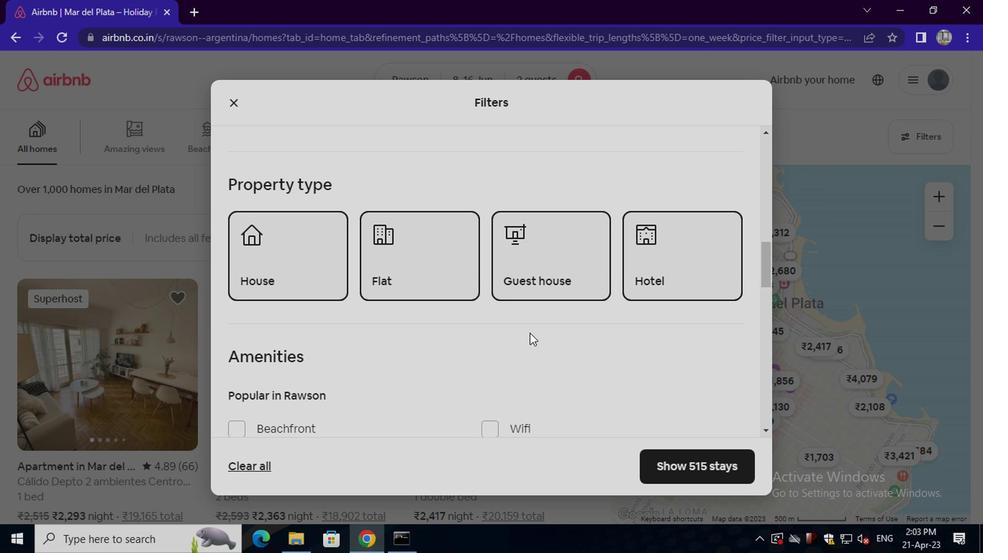 
Action: Mouse scrolled (504, 340) with delta (0, -1)
Screenshot: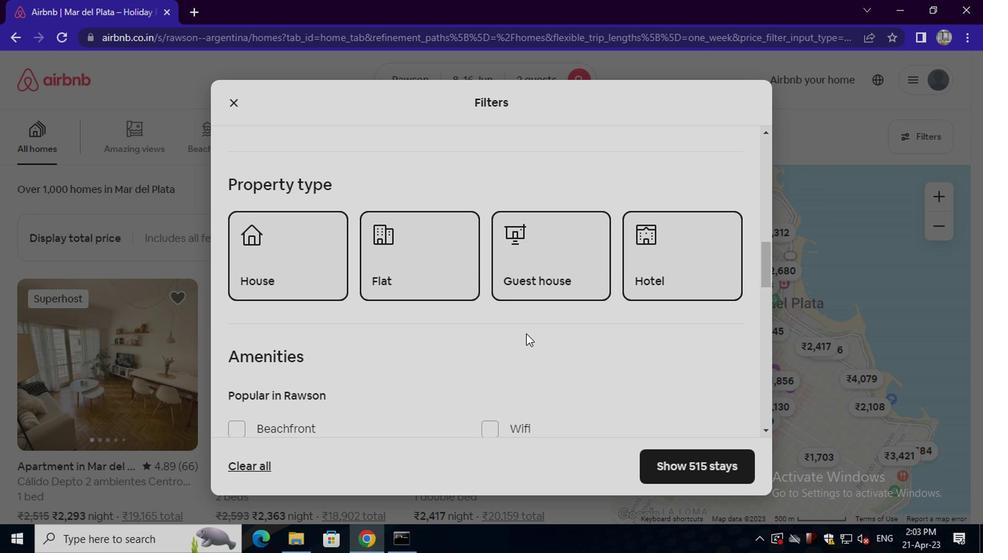 
Action: Mouse scrolled (504, 340) with delta (0, -1)
Screenshot: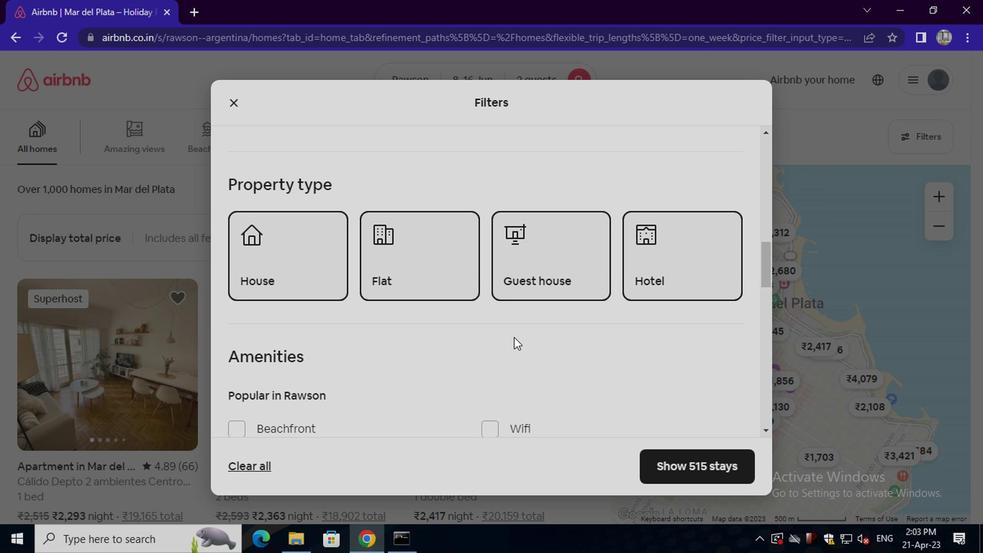 
Action: Mouse moved to (500, 207)
Screenshot: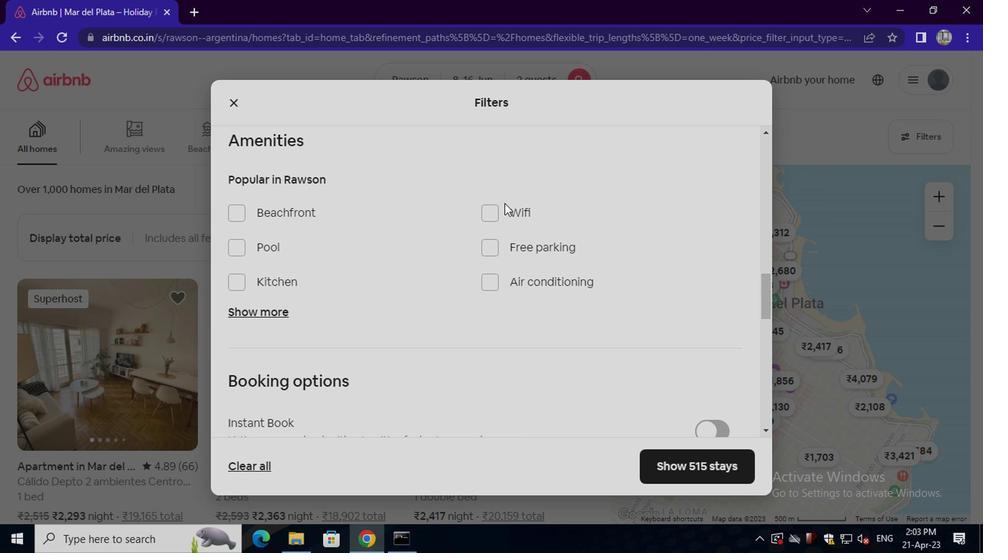 
Action: Mouse pressed left at (500, 207)
Screenshot: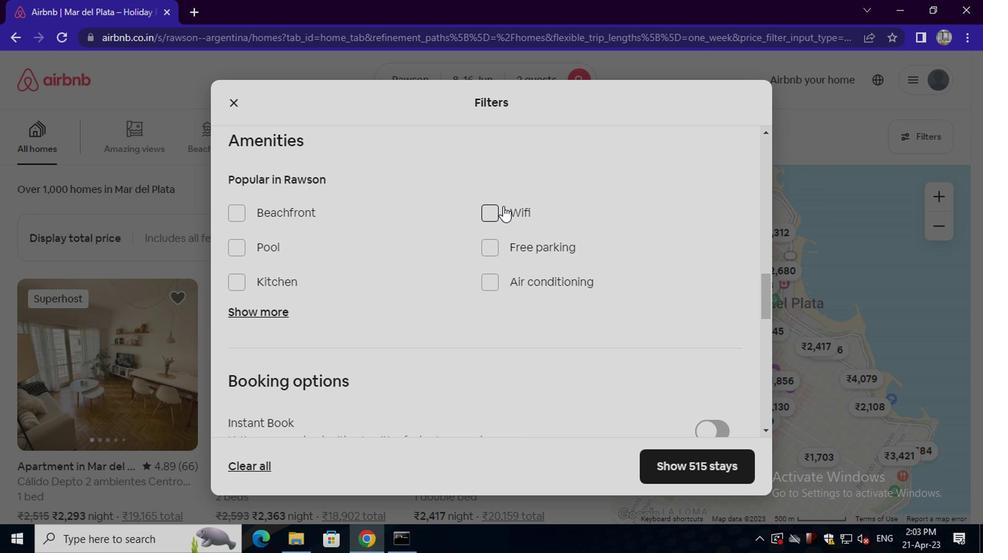 
Action: Mouse moved to (270, 310)
Screenshot: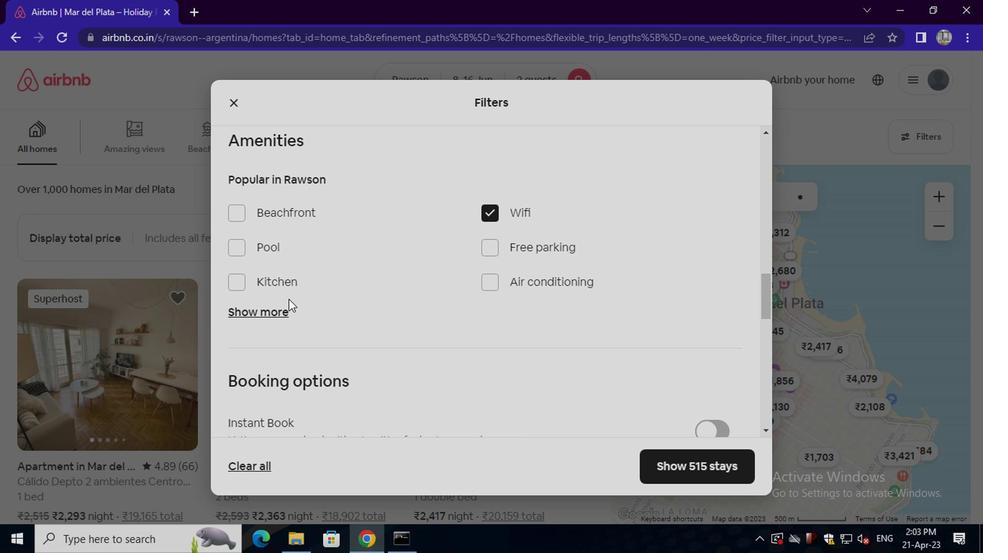 
Action: Mouse pressed left at (270, 310)
Screenshot: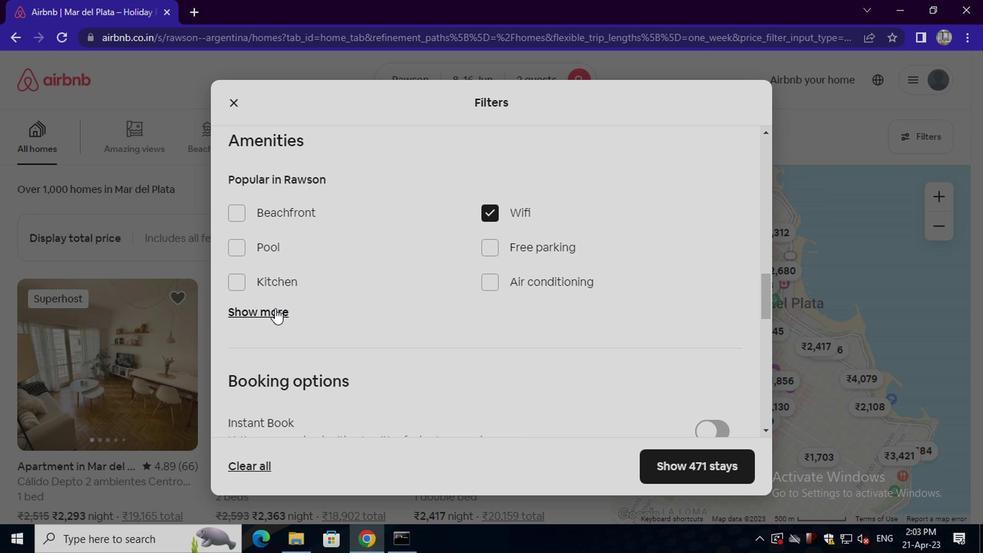
Action: Mouse moved to (467, 363)
Screenshot: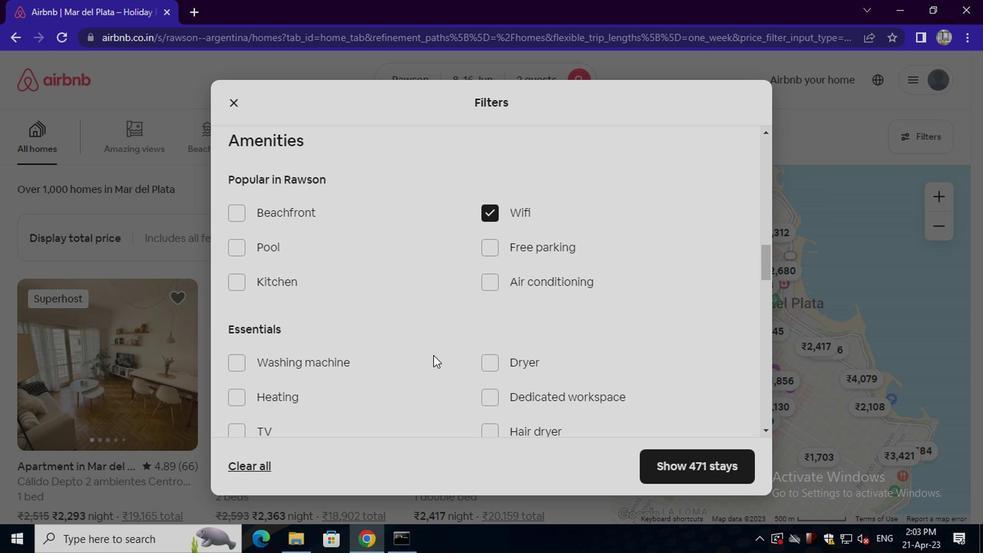
Action: Mouse scrolled (467, 363) with delta (0, 0)
Screenshot: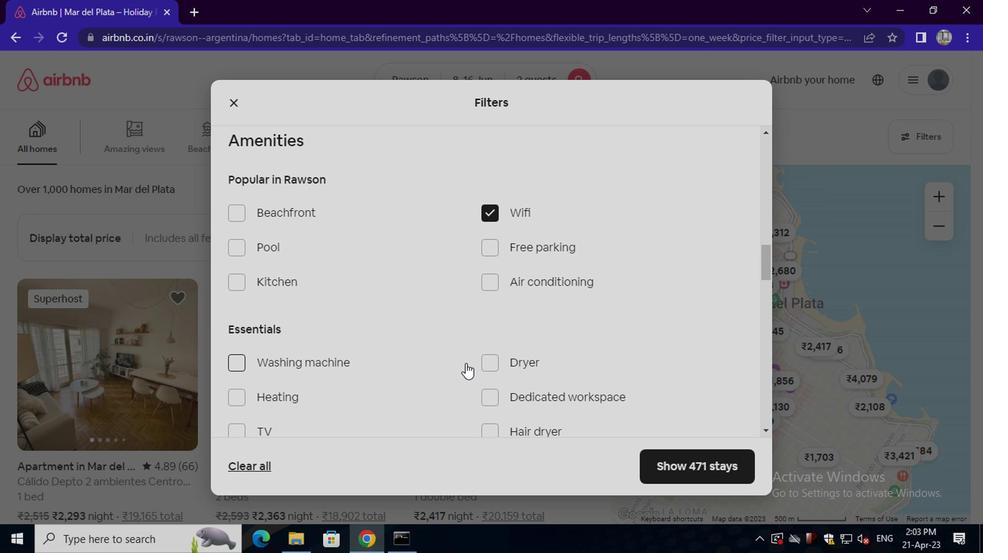 
Action: Mouse moved to (280, 326)
Screenshot: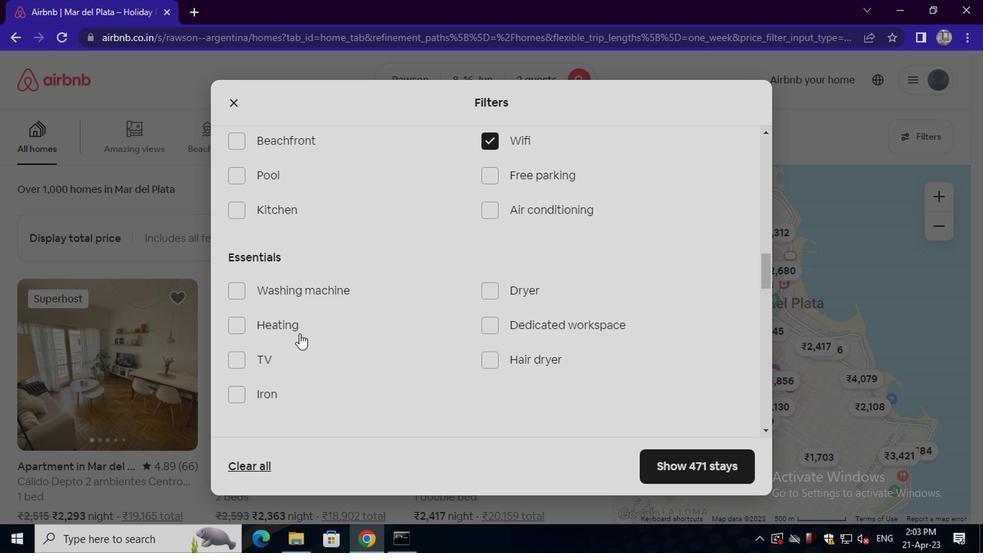 
Action: Mouse pressed left at (280, 326)
Screenshot: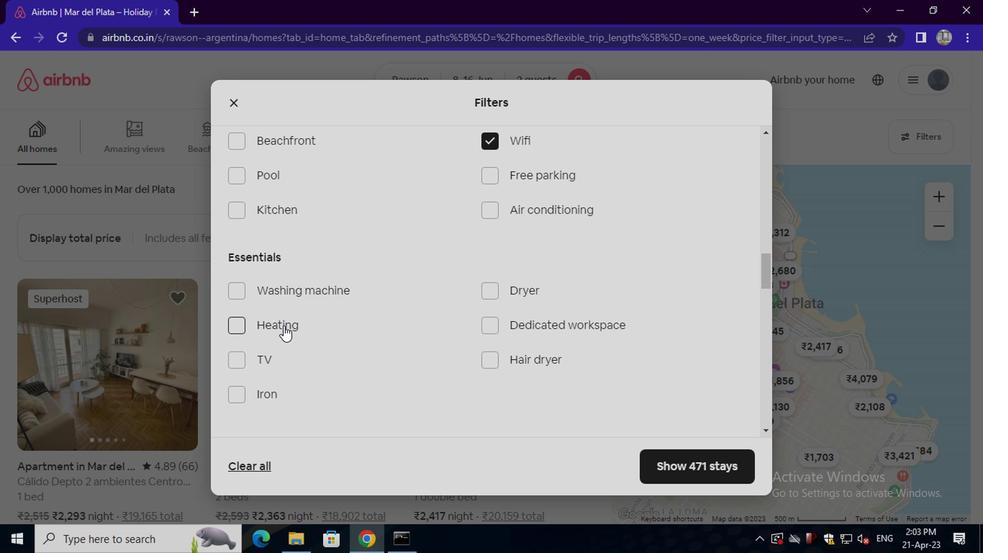 
Action: Mouse moved to (353, 333)
Screenshot: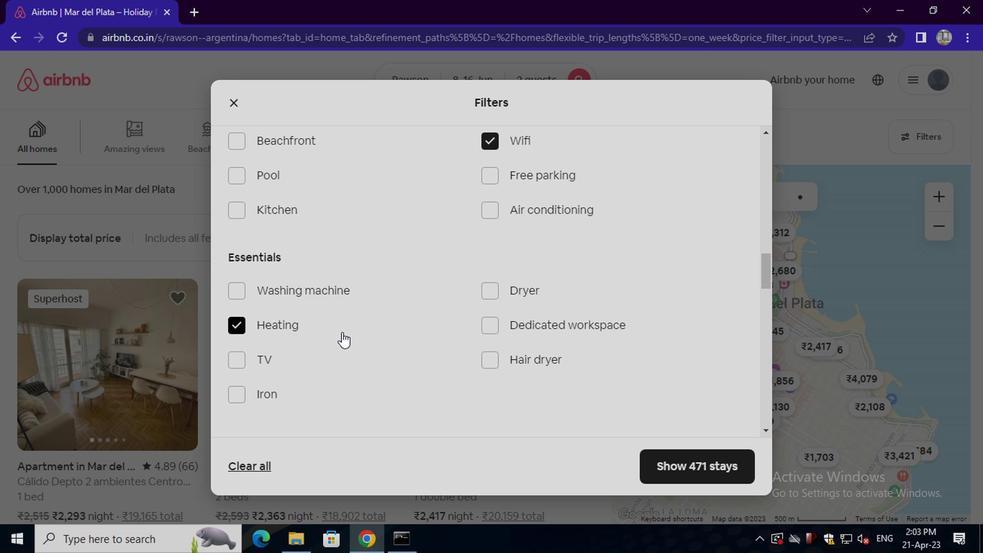 
Action: Mouse scrolled (353, 332) with delta (0, 0)
Screenshot: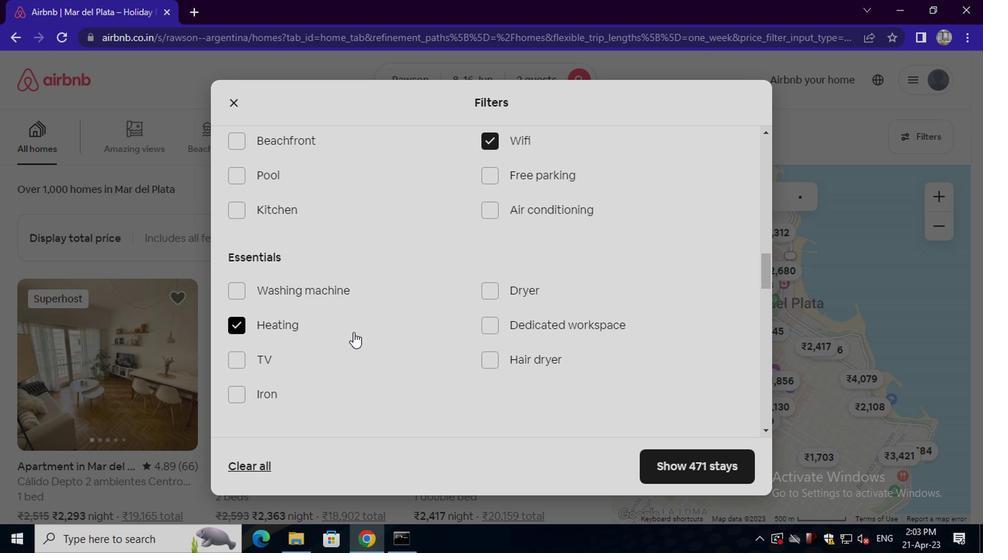 
Action: Mouse scrolled (353, 332) with delta (0, 0)
Screenshot: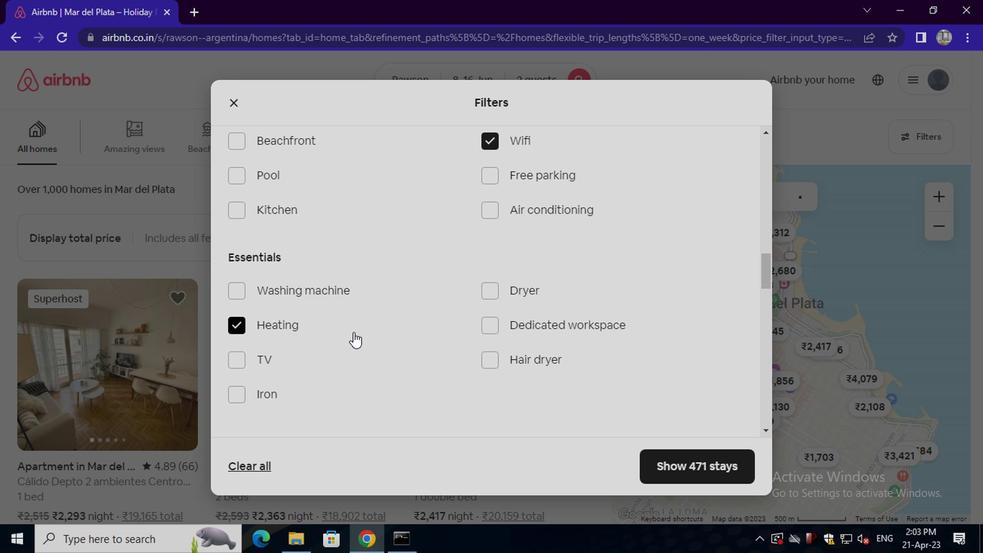 
Action: Mouse scrolled (353, 332) with delta (0, 0)
Screenshot: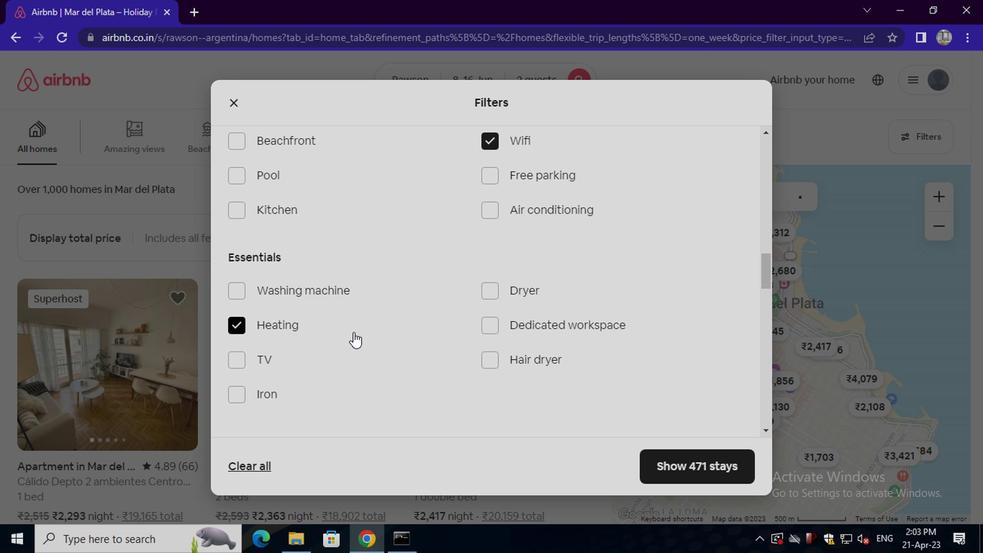 
Action: Mouse scrolled (353, 332) with delta (0, 0)
Screenshot: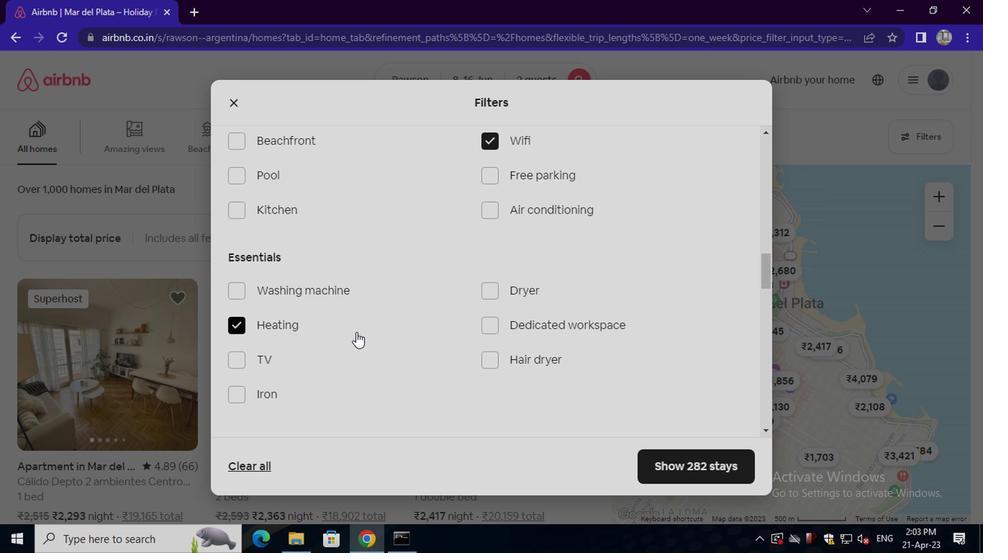 
Action: Mouse scrolled (353, 332) with delta (0, 0)
Screenshot: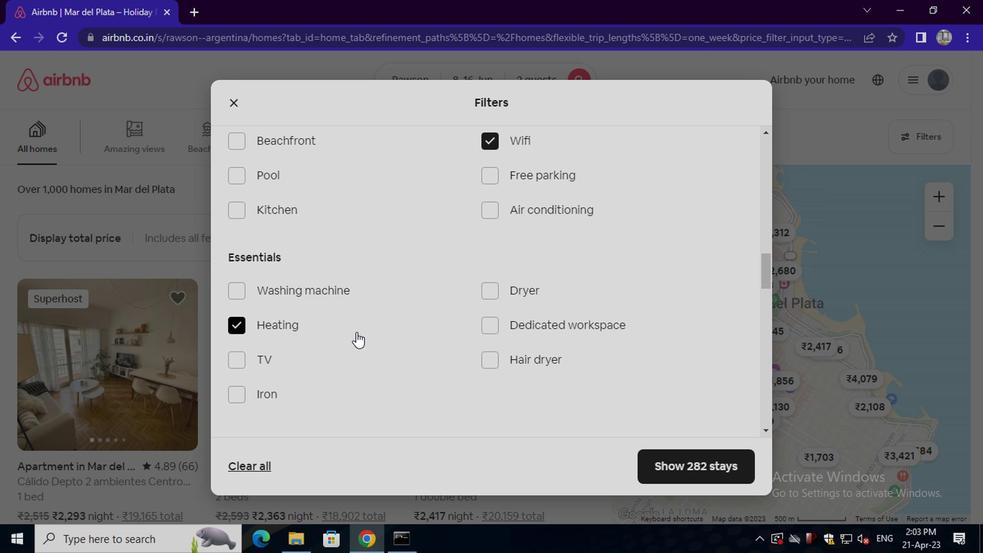 
Action: Mouse scrolled (353, 332) with delta (0, 0)
Screenshot: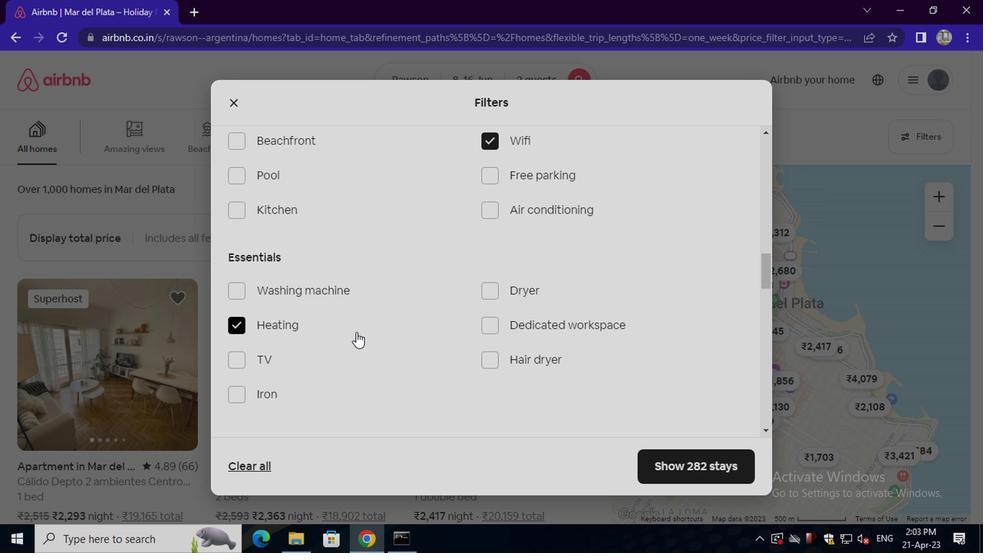 
Action: Mouse moved to (554, 336)
Screenshot: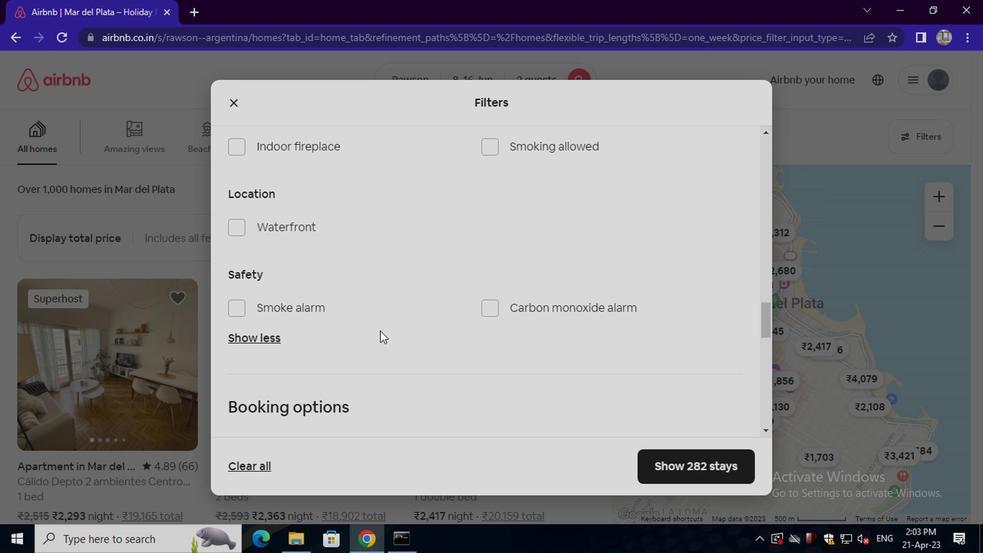 
Action: Mouse scrolled (554, 335) with delta (0, -1)
Screenshot: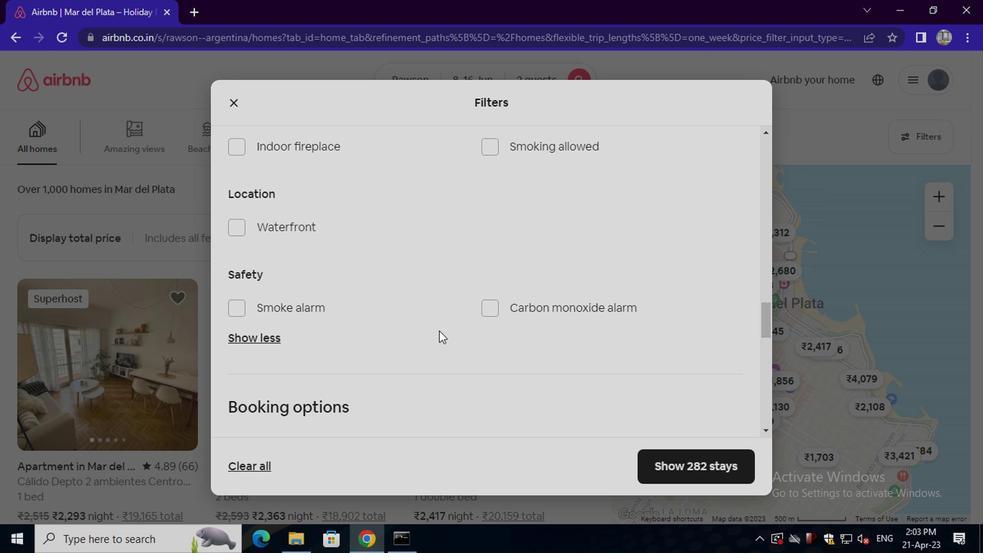 
Action: Mouse scrolled (554, 335) with delta (0, -1)
Screenshot: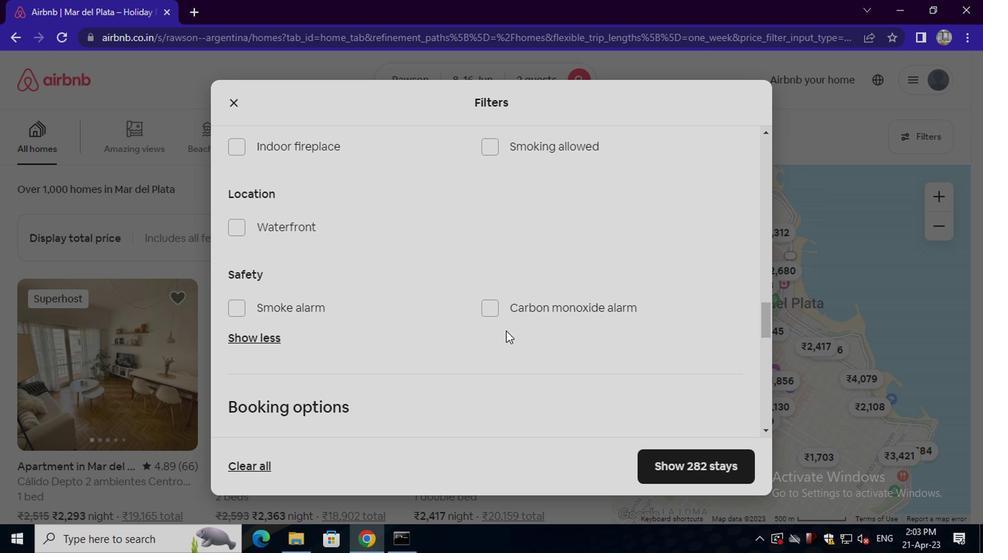 
Action: Mouse moved to (705, 357)
Screenshot: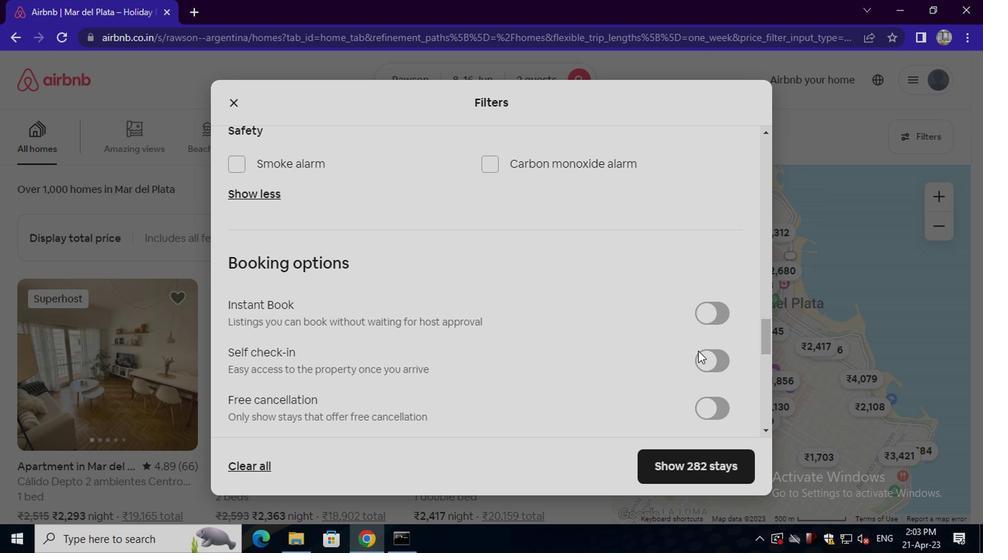 
Action: Mouse pressed left at (705, 357)
Screenshot: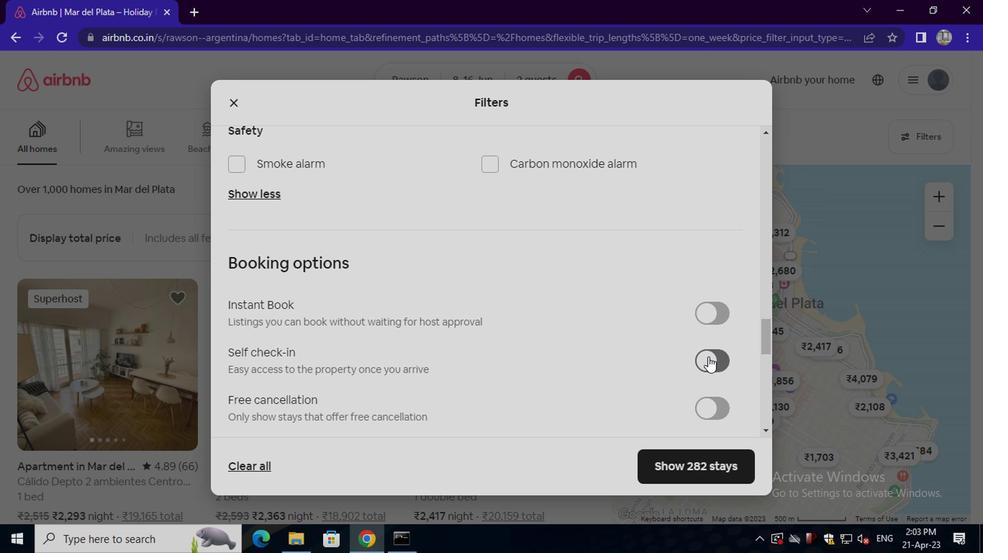 
Action: Mouse moved to (285, 351)
Screenshot: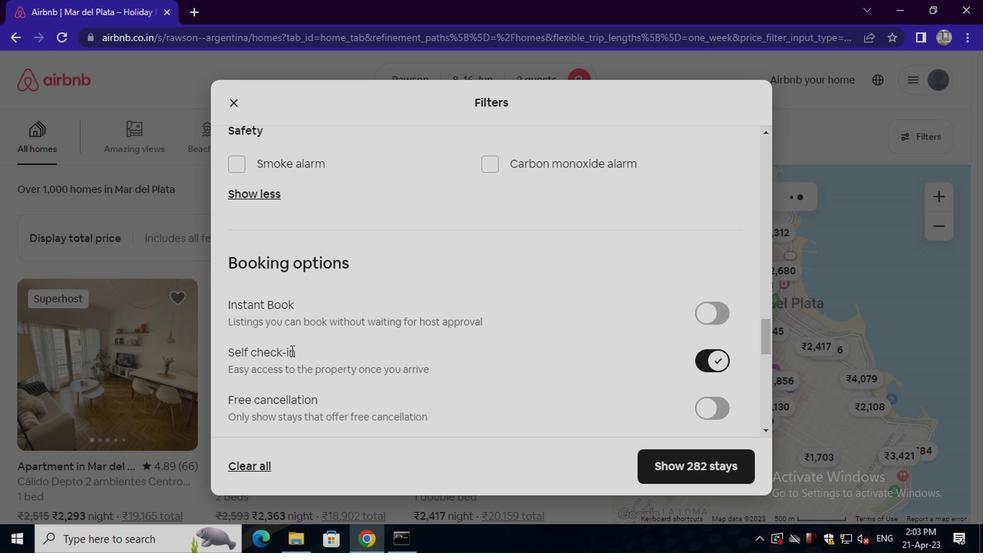 
Action: Mouse scrolled (285, 351) with delta (0, 0)
Screenshot: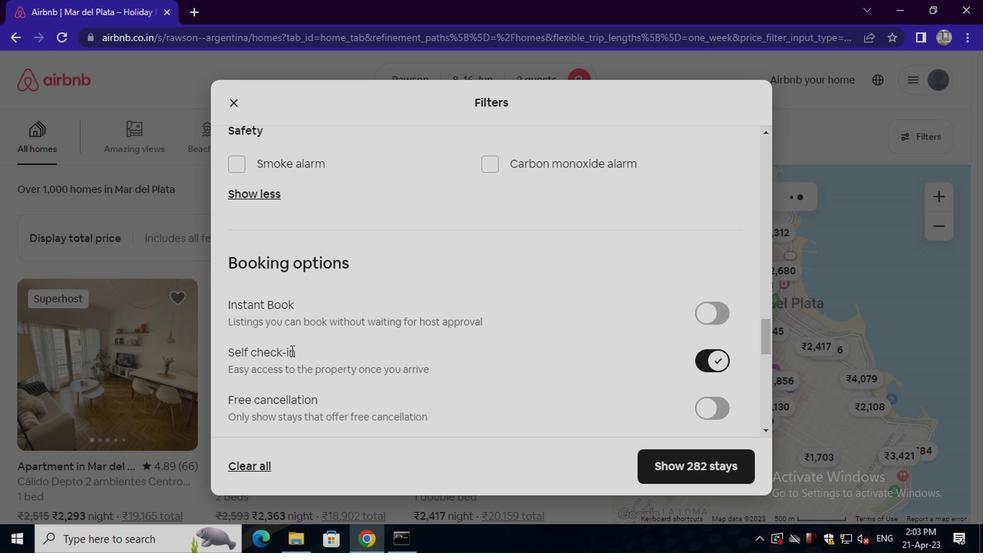 
Action: Mouse moved to (285, 351)
Screenshot: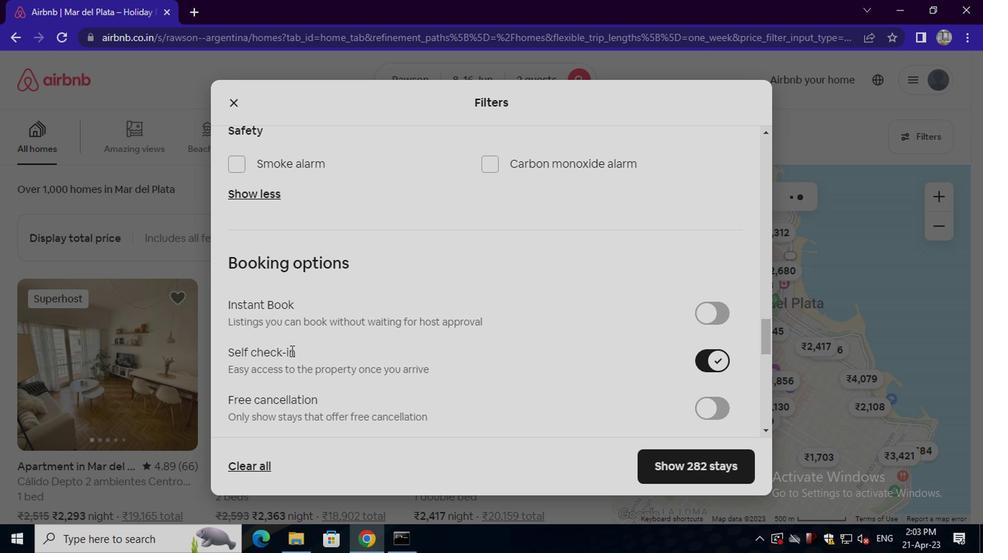 
Action: Mouse scrolled (285, 351) with delta (0, 0)
Screenshot: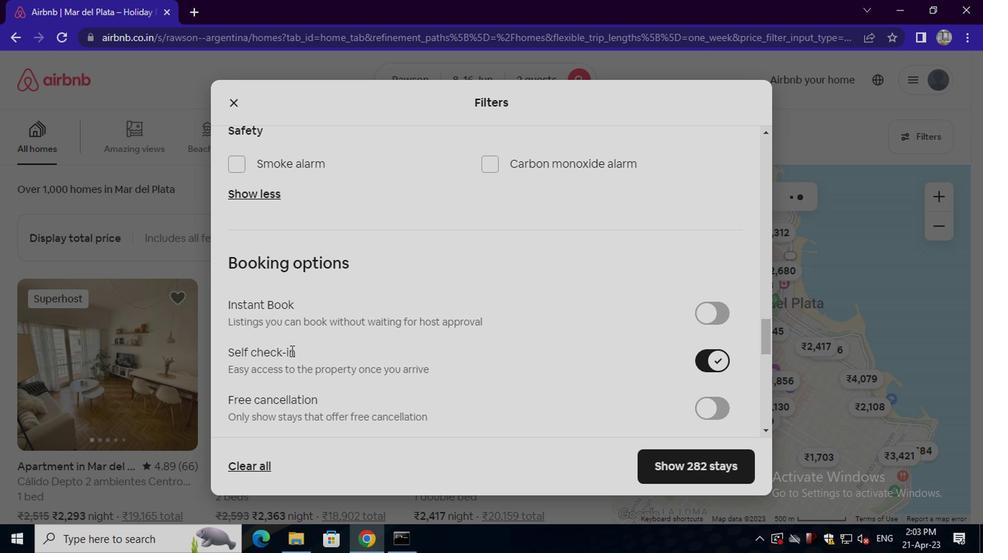 
Action: Mouse scrolled (285, 351) with delta (0, 0)
Screenshot: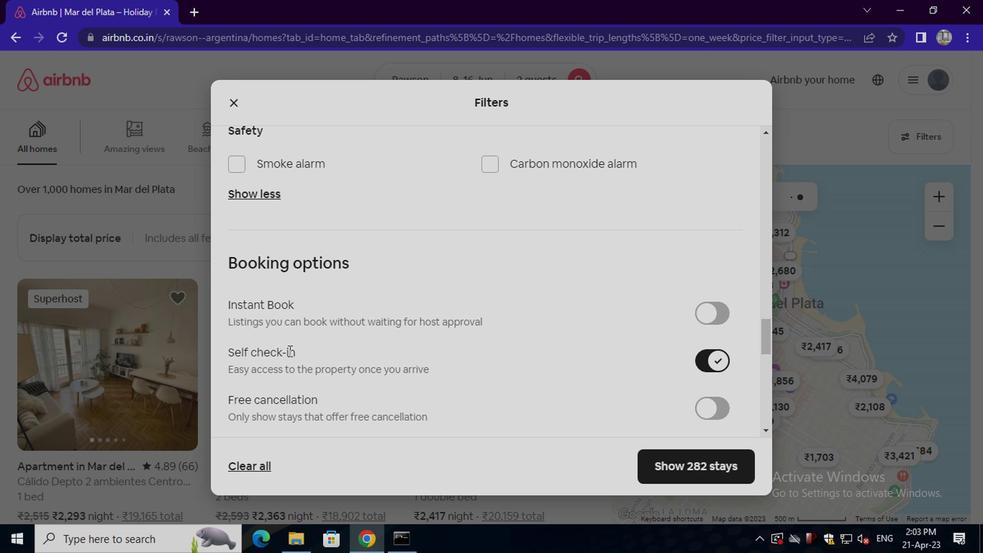 
Action: Mouse scrolled (285, 351) with delta (0, 0)
Screenshot: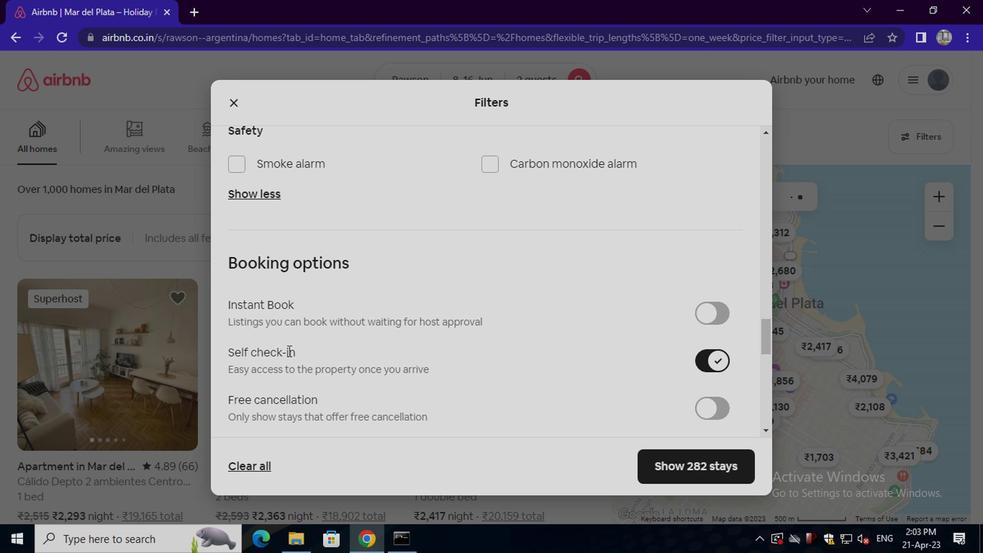 
Action: Mouse scrolled (285, 351) with delta (0, 0)
Screenshot: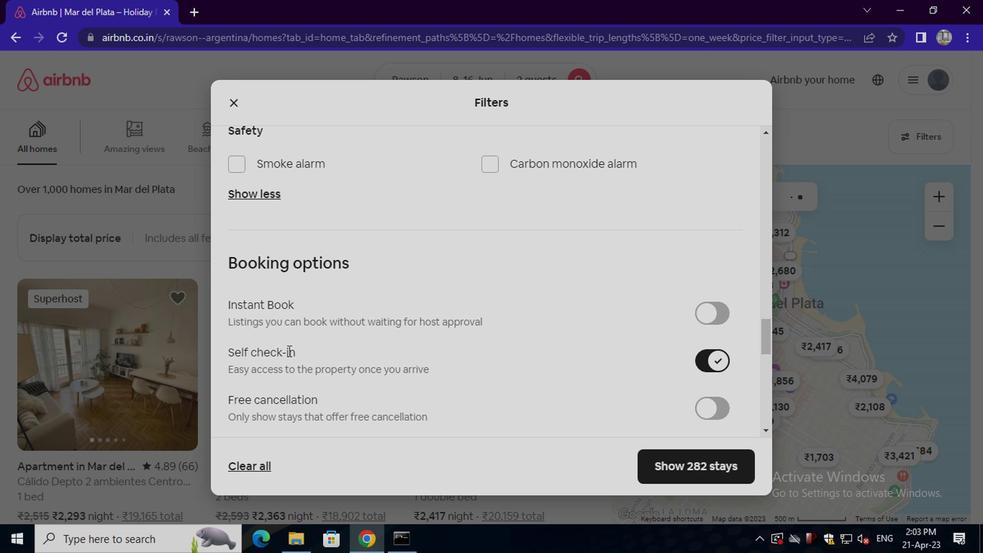 
Action: Mouse scrolled (285, 351) with delta (0, 0)
Screenshot: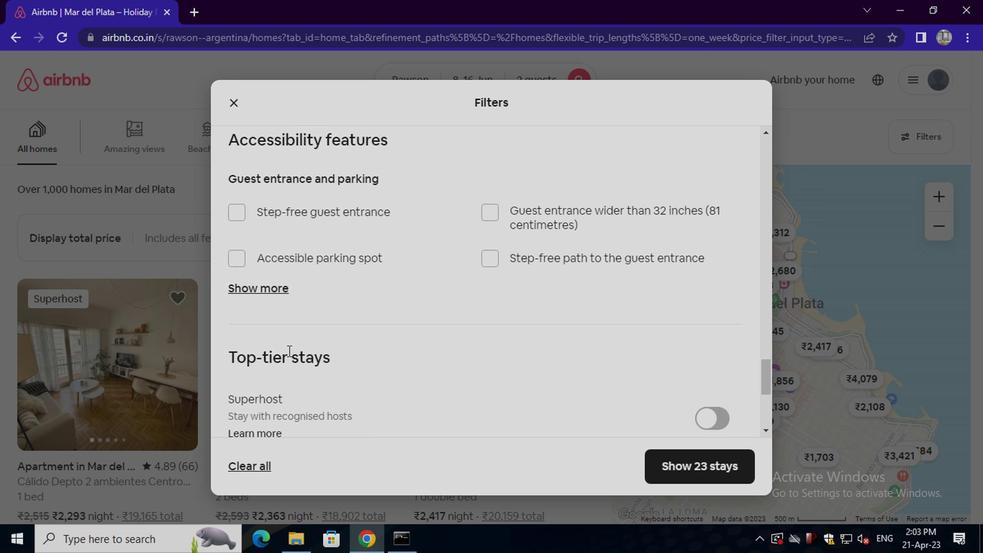 
Action: Mouse scrolled (285, 351) with delta (0, 0)
Screenshot: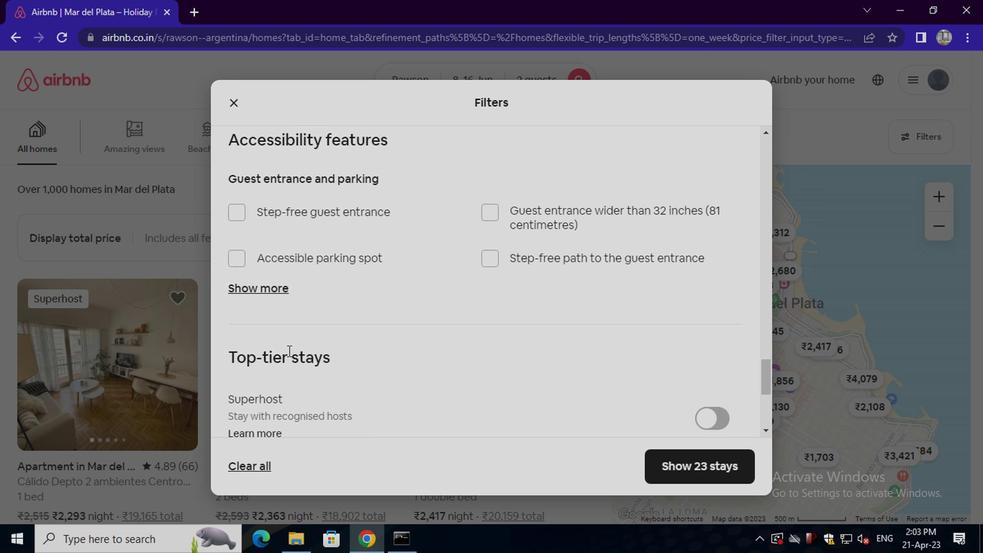 
Action: Mouse scrolled (285, 351) with delta (0, 0)
Screenshot: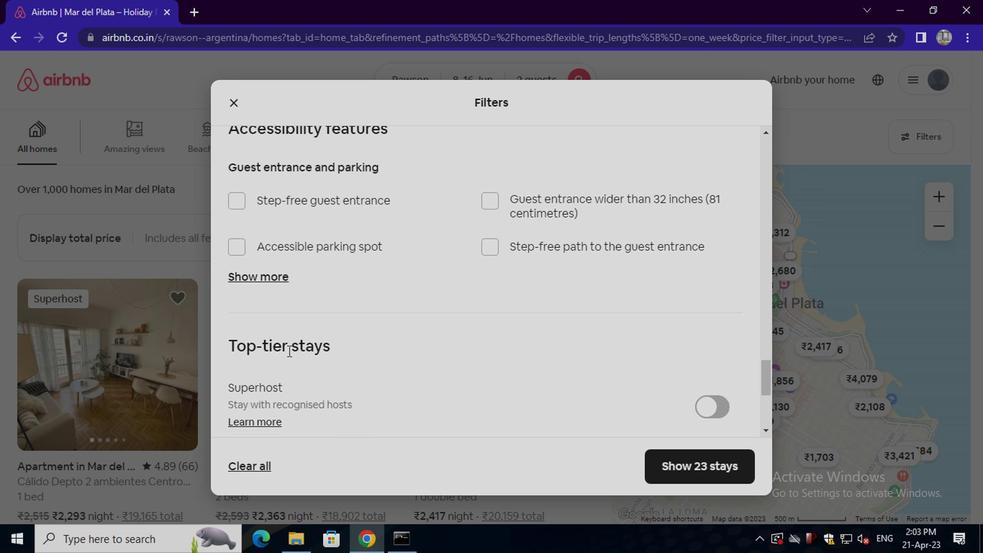 
Action: Mouse moved to (280, 376)
Screenshot: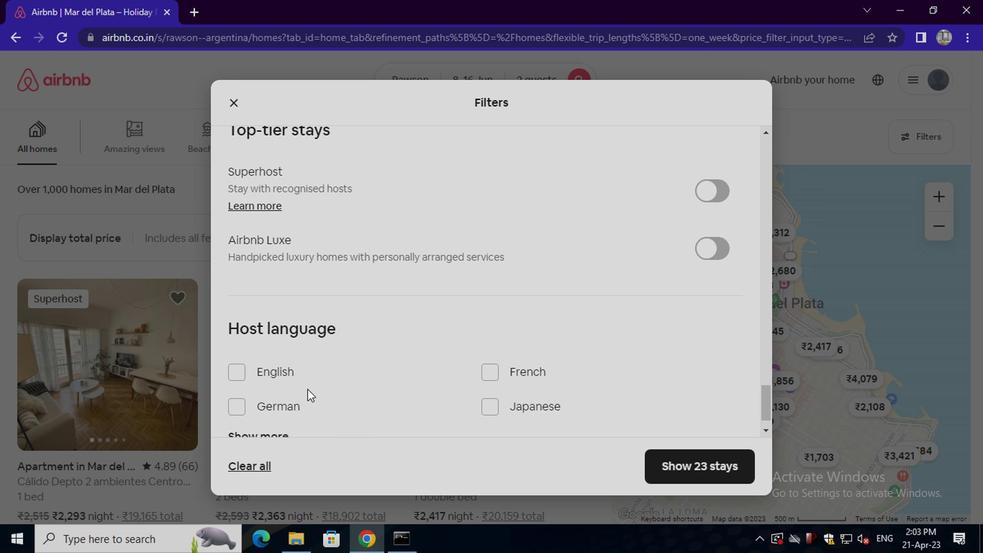 
Action: Mouse pressed left at (280, 376)
Screenshot: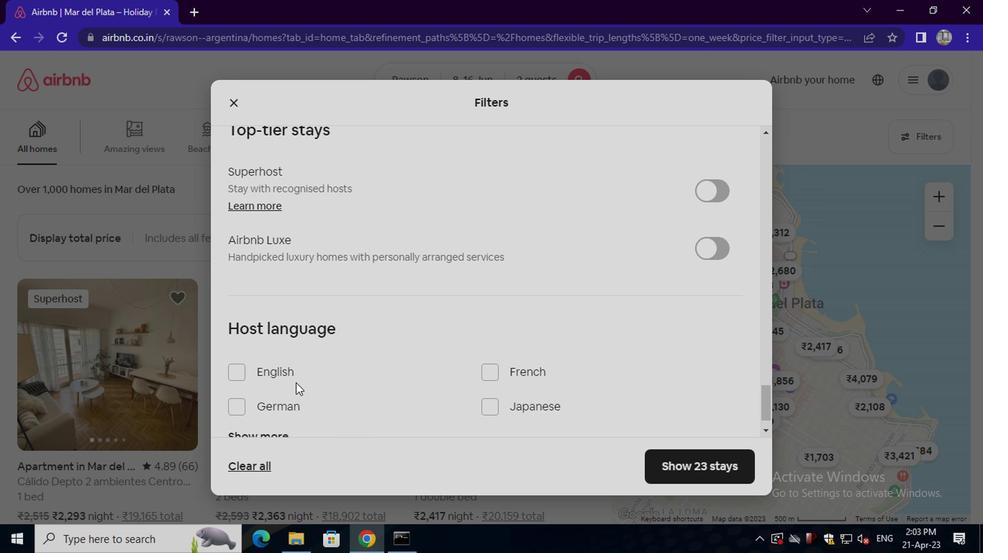 
Action: Mouse moved to (694, 469)
Screenshot: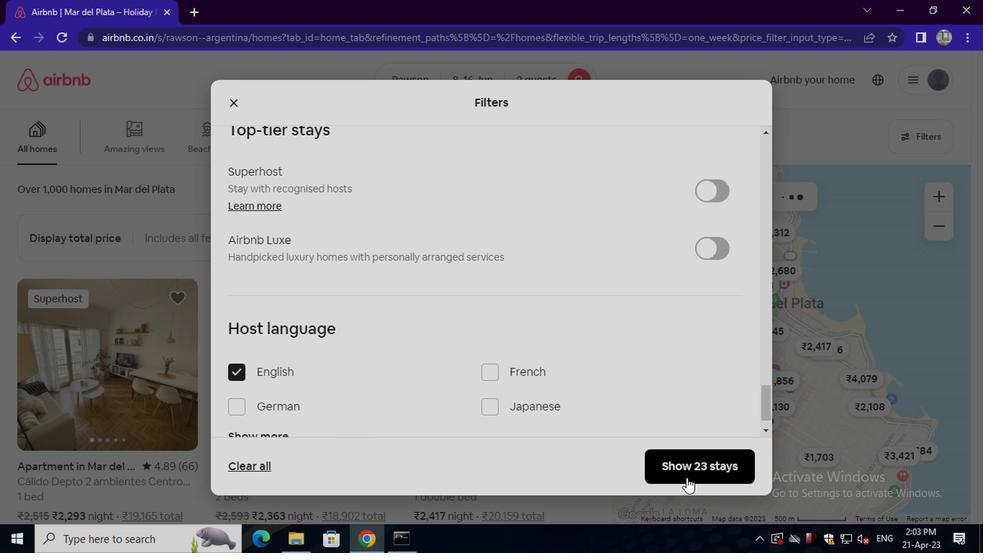 
Action: Mouse pressed left at (694, 469)
Screenshot: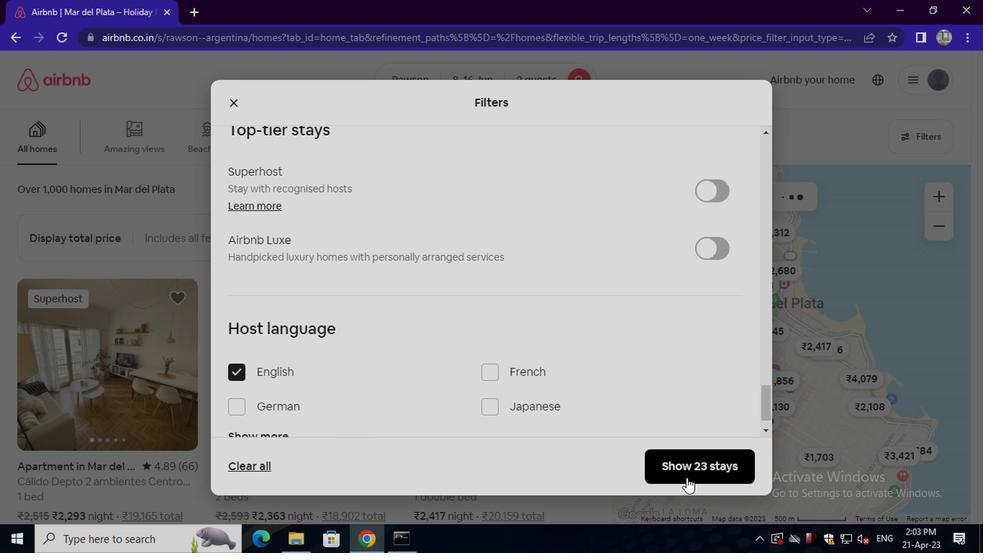 
